 Task: Create a due date automation trigger when advanced on, on the monday after a card is due add content with a name not starting with resume at 11:00 AM.
Action: Mouse moved to (1327, 109)
Screenshot: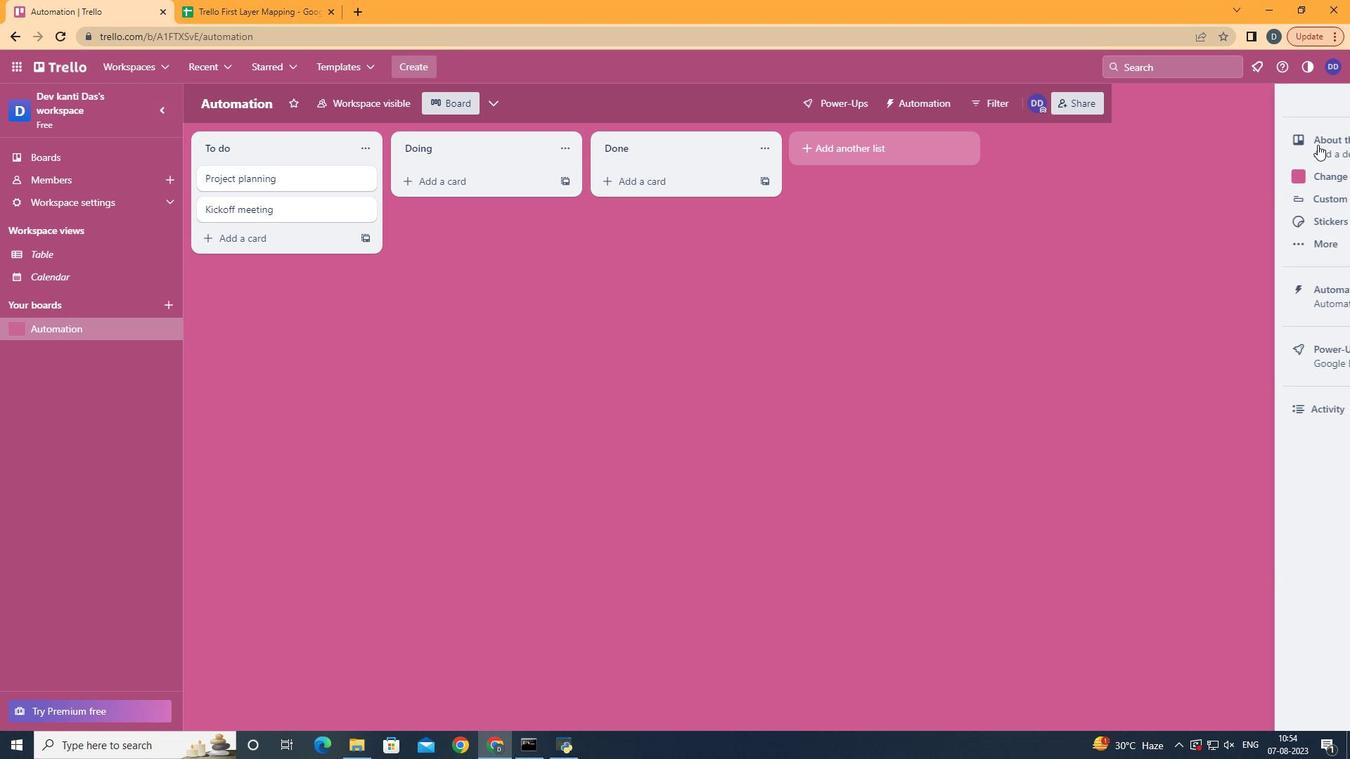
Action: Mouse pressed left at (1327, 109)
Screenshot: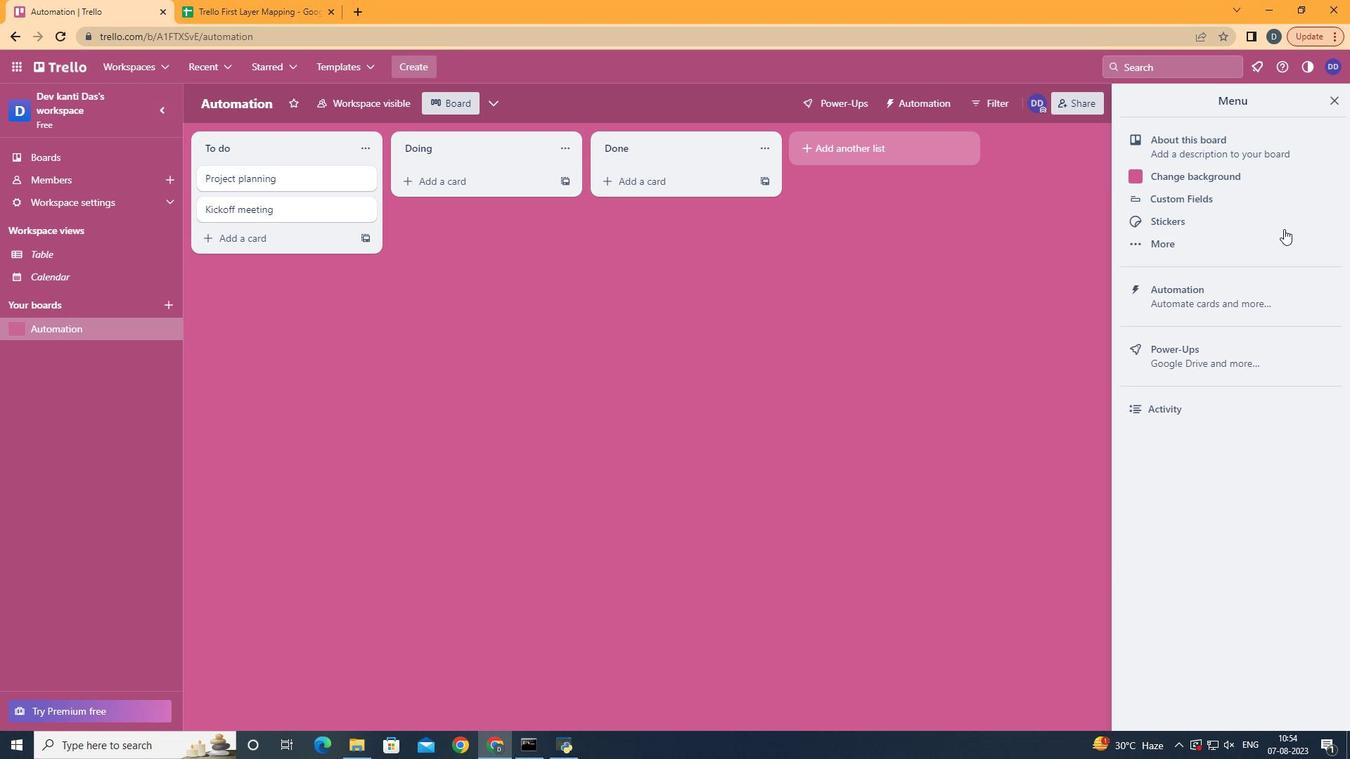 
Action: Mouse moved to (1240, 294)
Screenshot: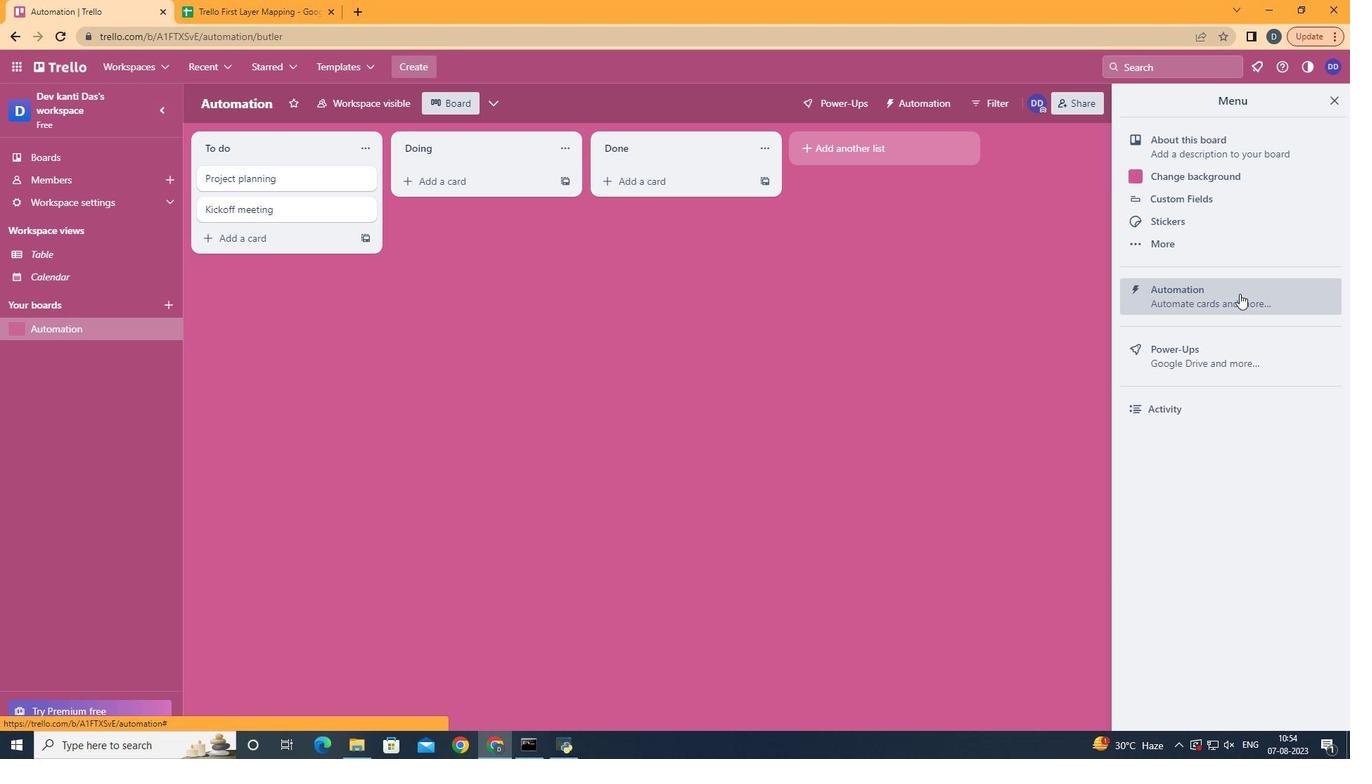 
Action: Mouse pressed left at (1240, 294)
Screenshot: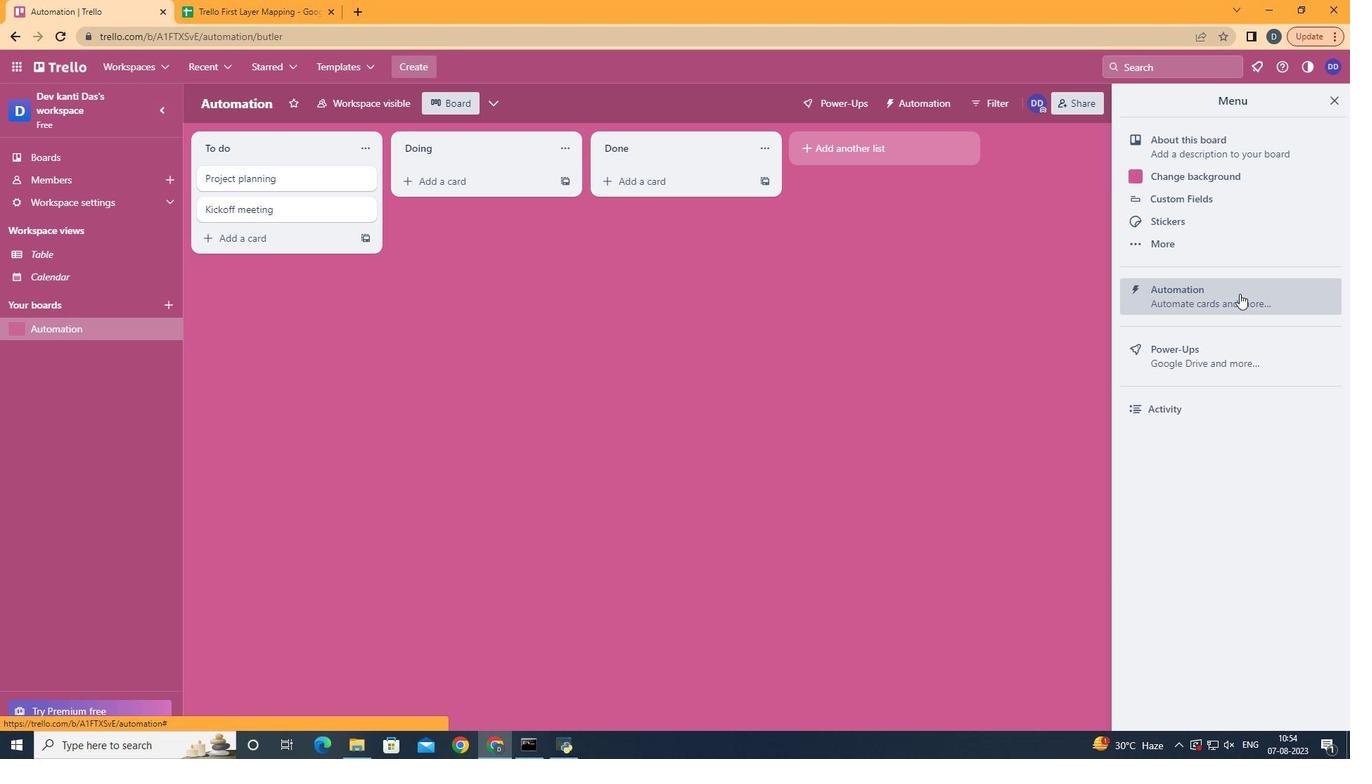 
Action: Mouse moved to (281, 278)
Screenshot: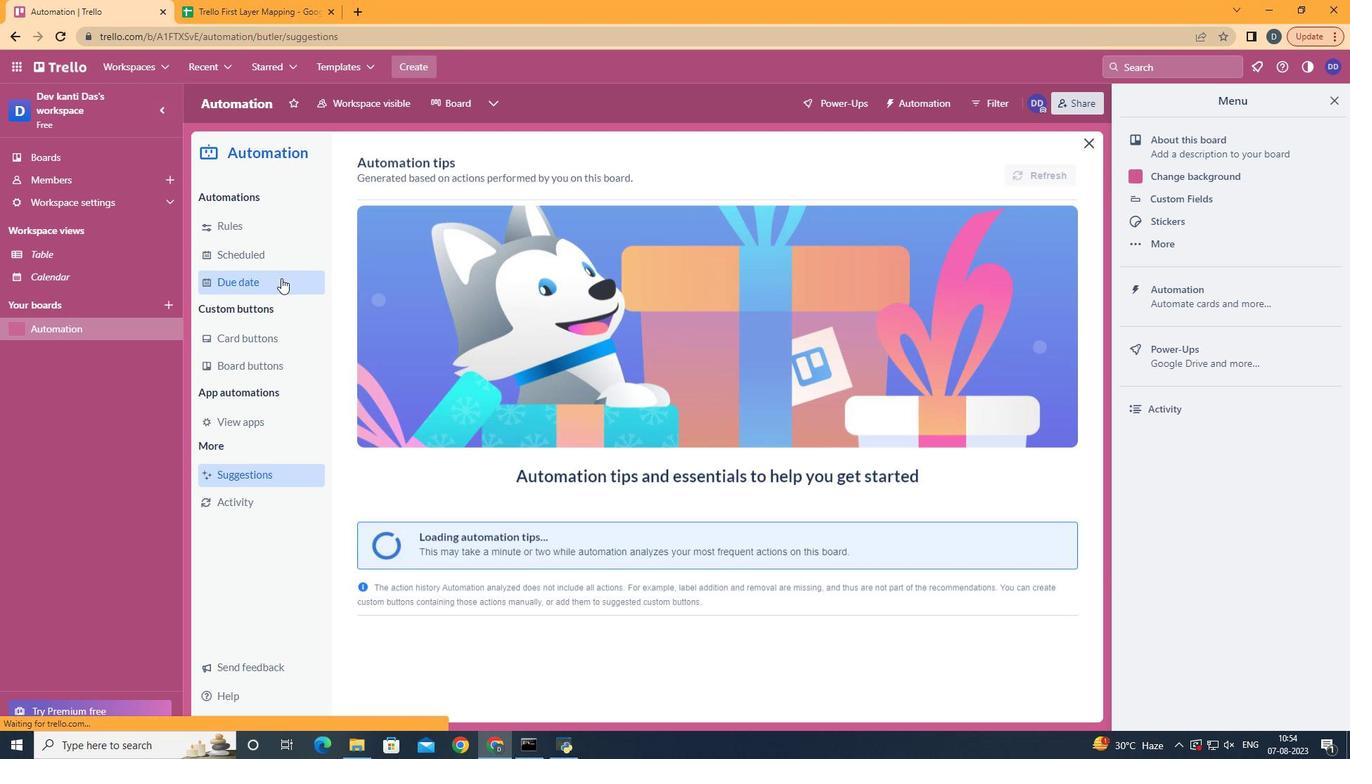 
Action: Mouse pressed left at (281, 278)
Screenshot: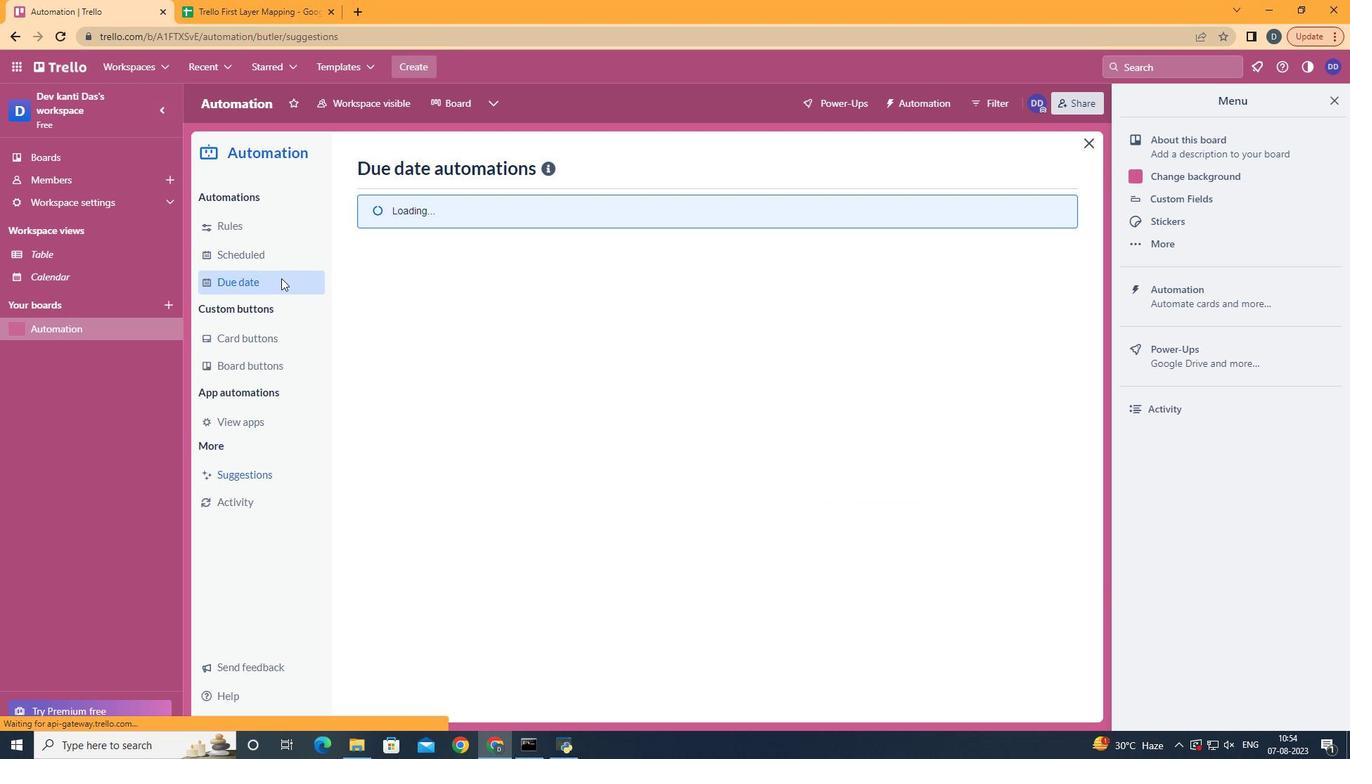 
Action: Mouse moved to (987, 164)
Screenshot: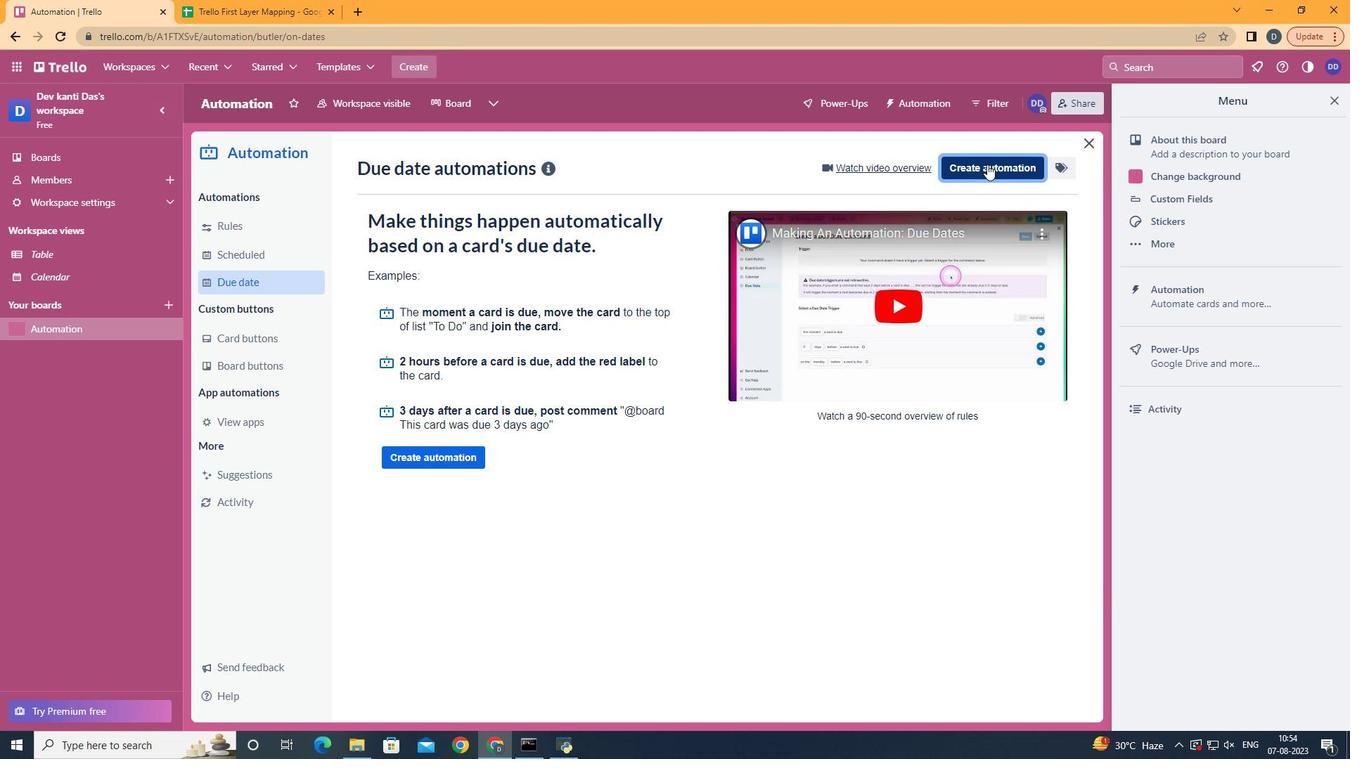 
Action: Mouse pressed left at (987, 164)
Screenshot: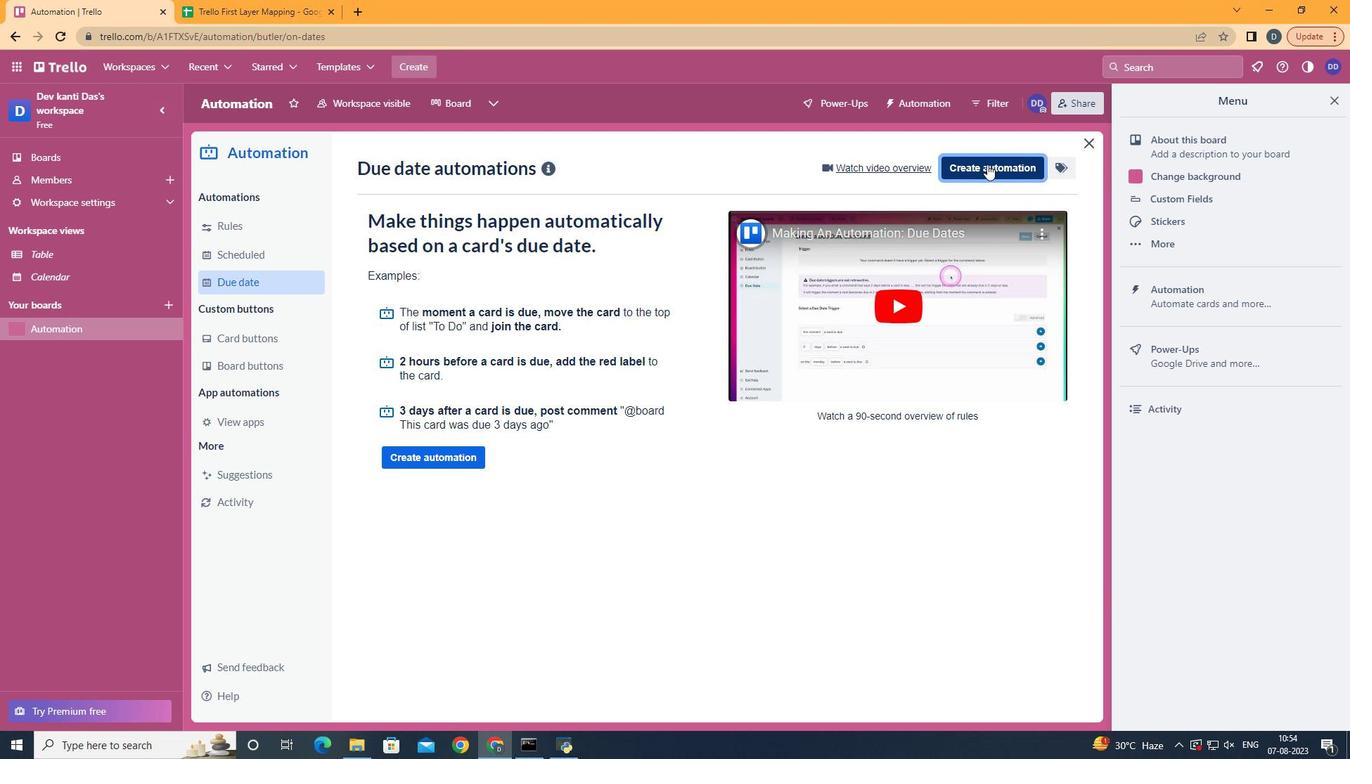 
Action: Mouse moved to (639, 306)
Screenshot: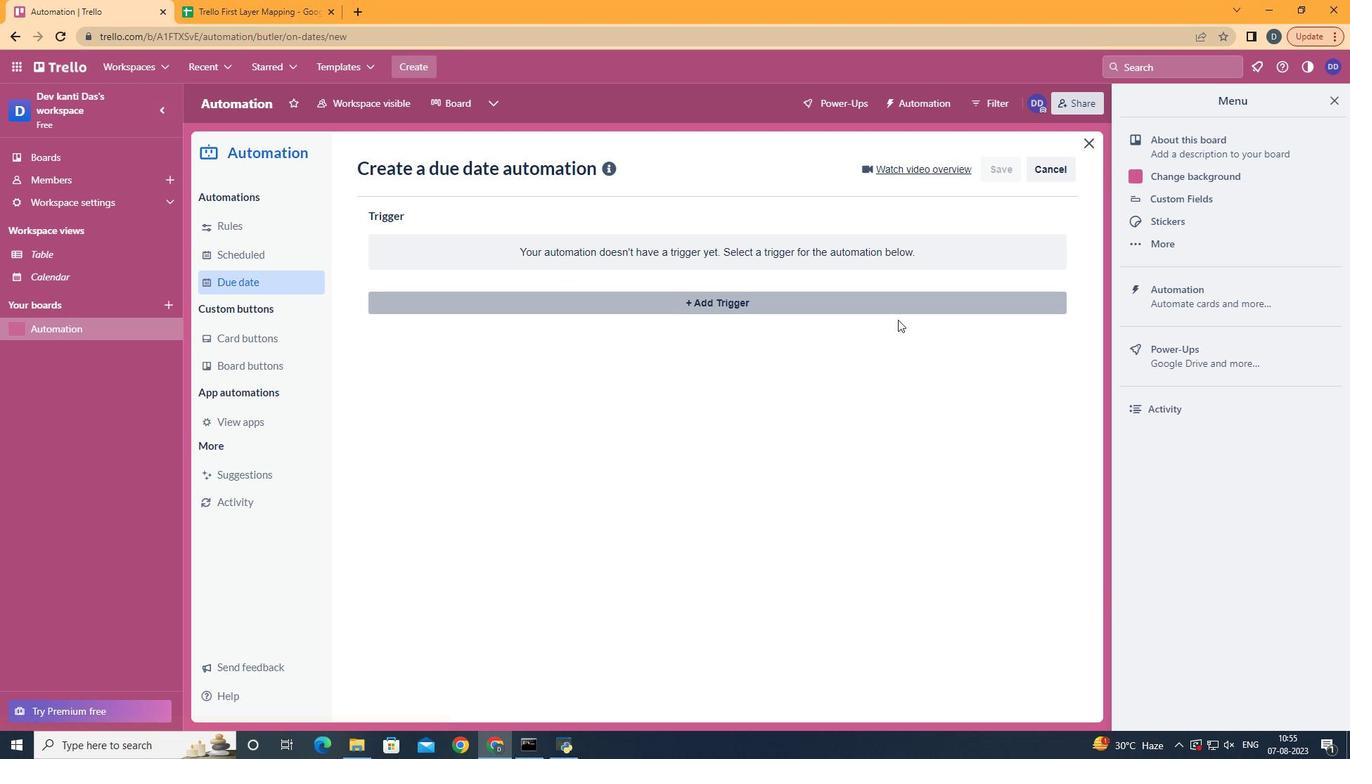 
Action: Mouse pressed left at (639, 306)
Screenshot: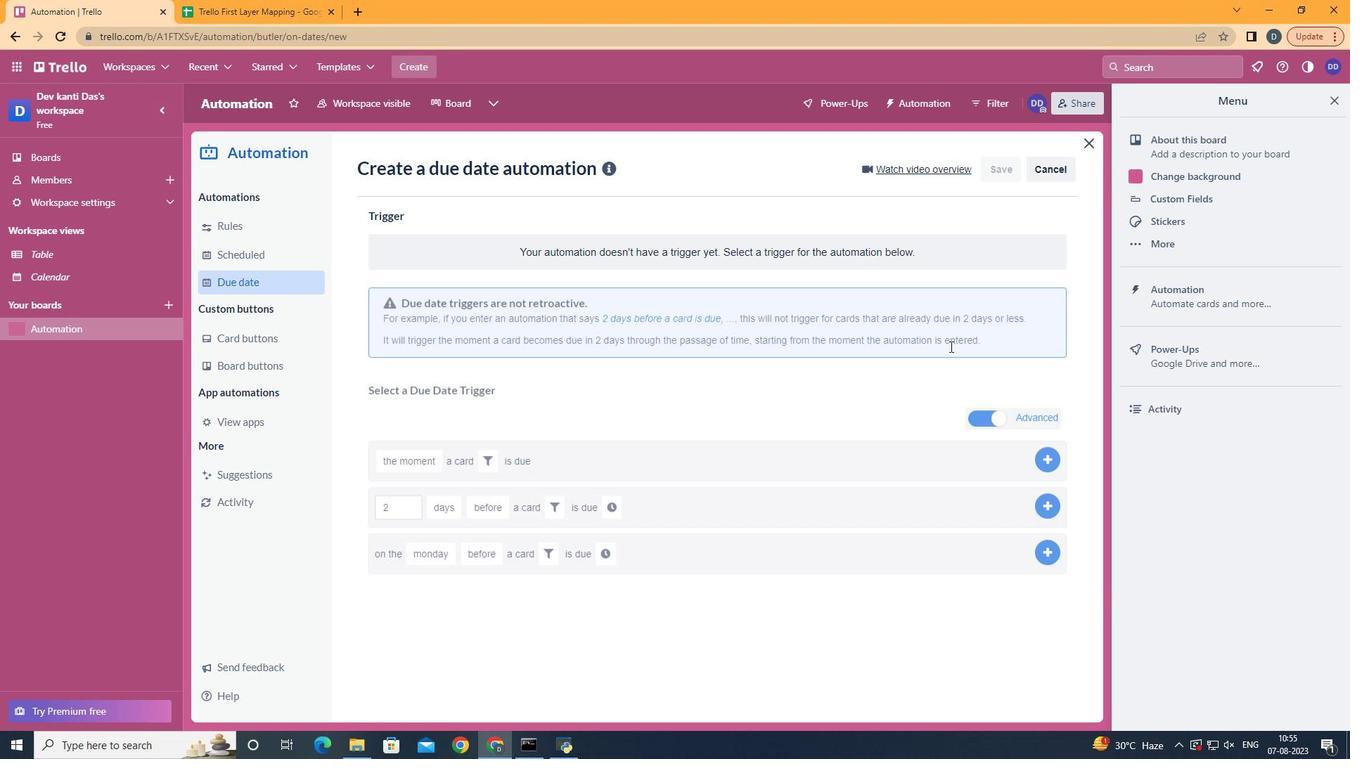 
Action: Mouse moved to (454, 367)
Screenshot: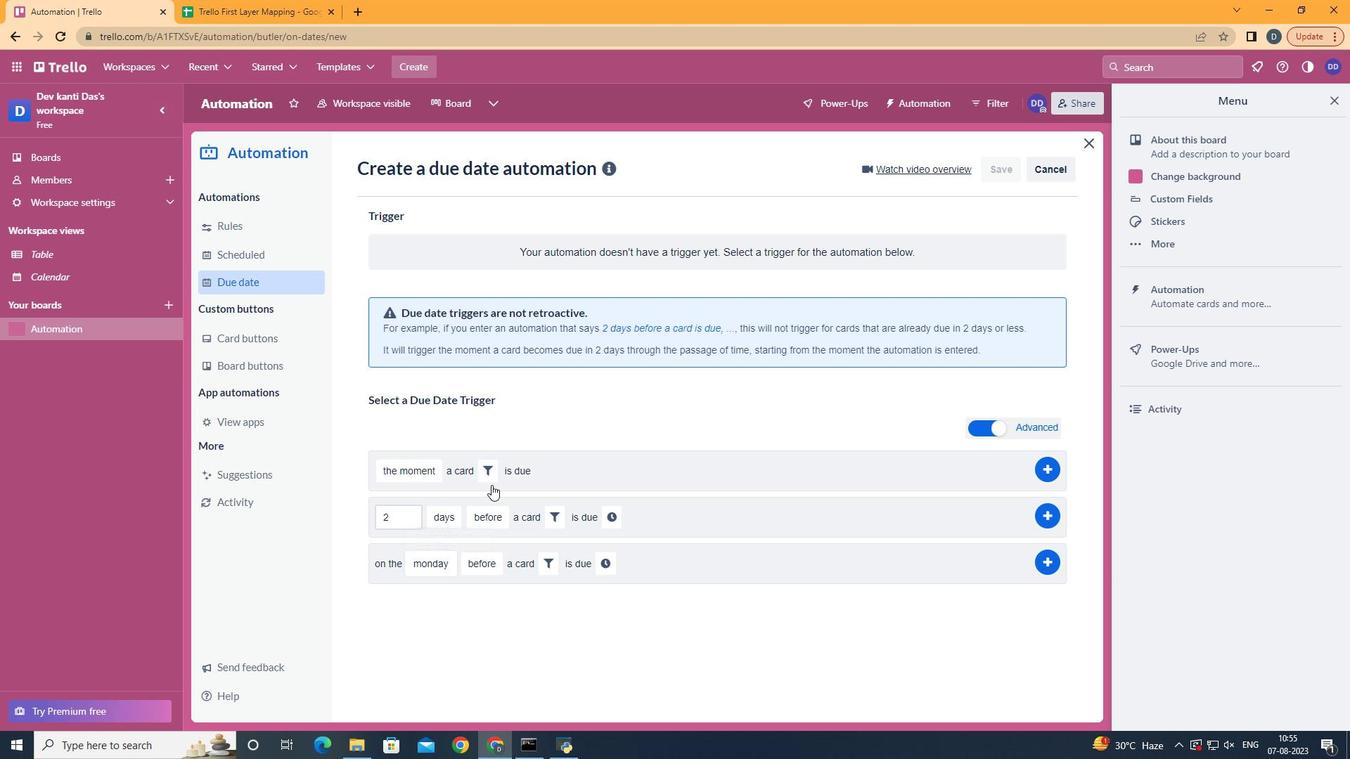 
Action: Mouse pressed left at (454, 367)
Screenshot: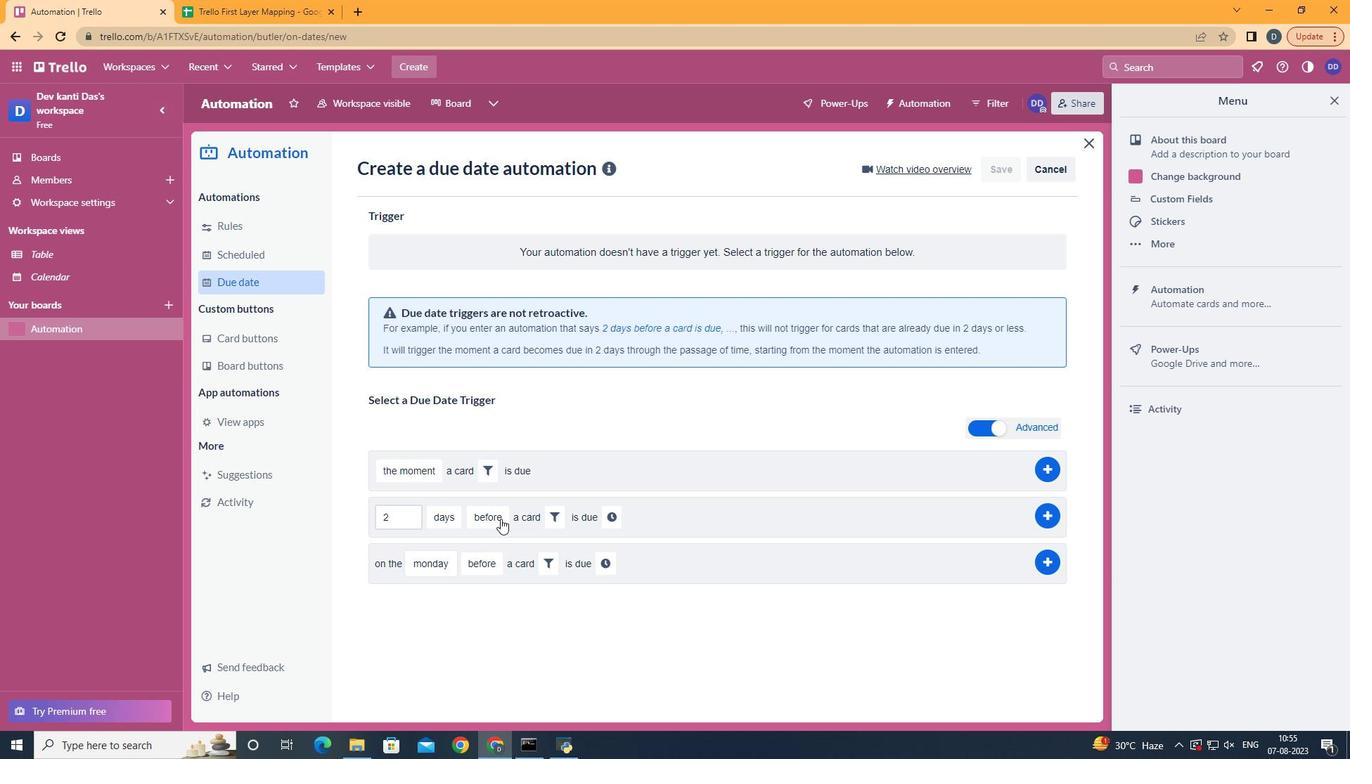 
Action: Mouse moved to (503, 612)
Screenshot: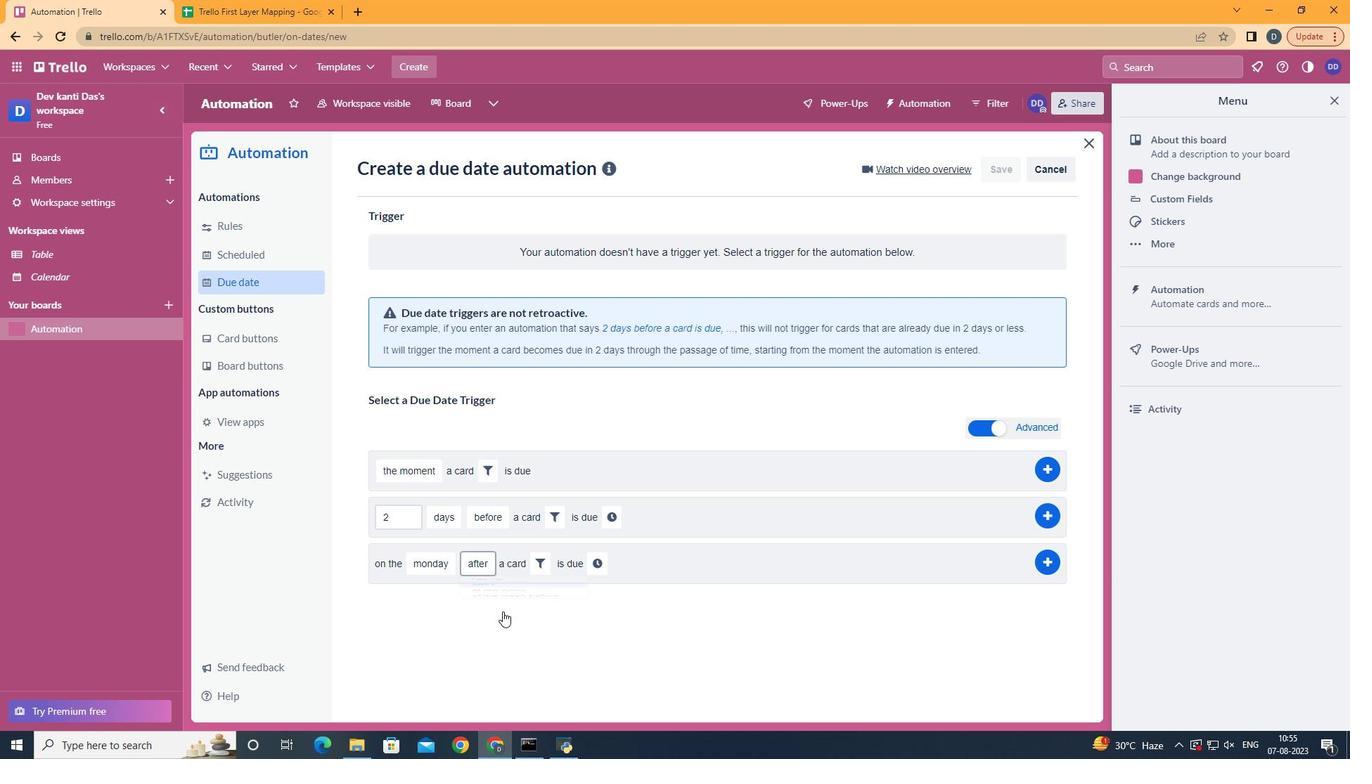 
Action: Mouse pressed left at (503, 612)
Screenshot: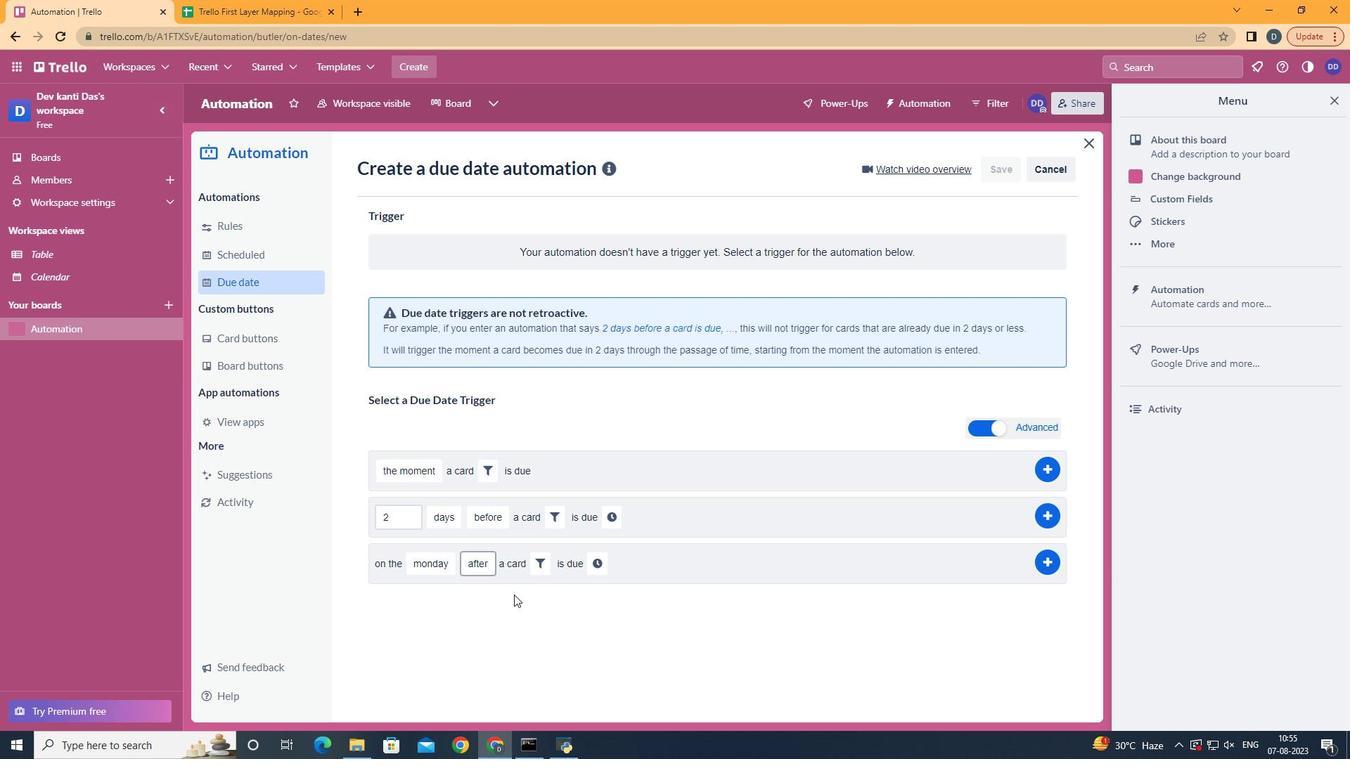 
Action: Mouse moved to (548, 564)
Screenshot: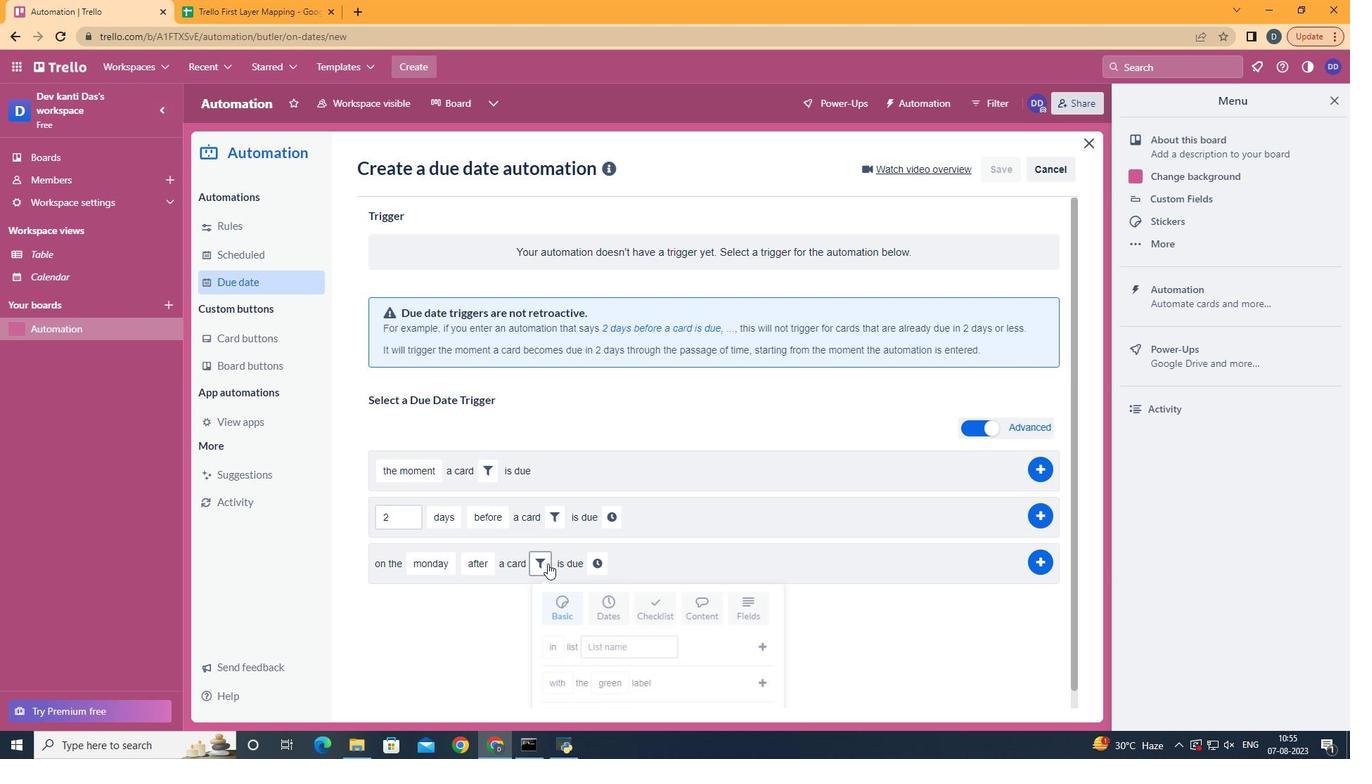 
Action: Mouse pressed left at (548, 564)
Screenshot: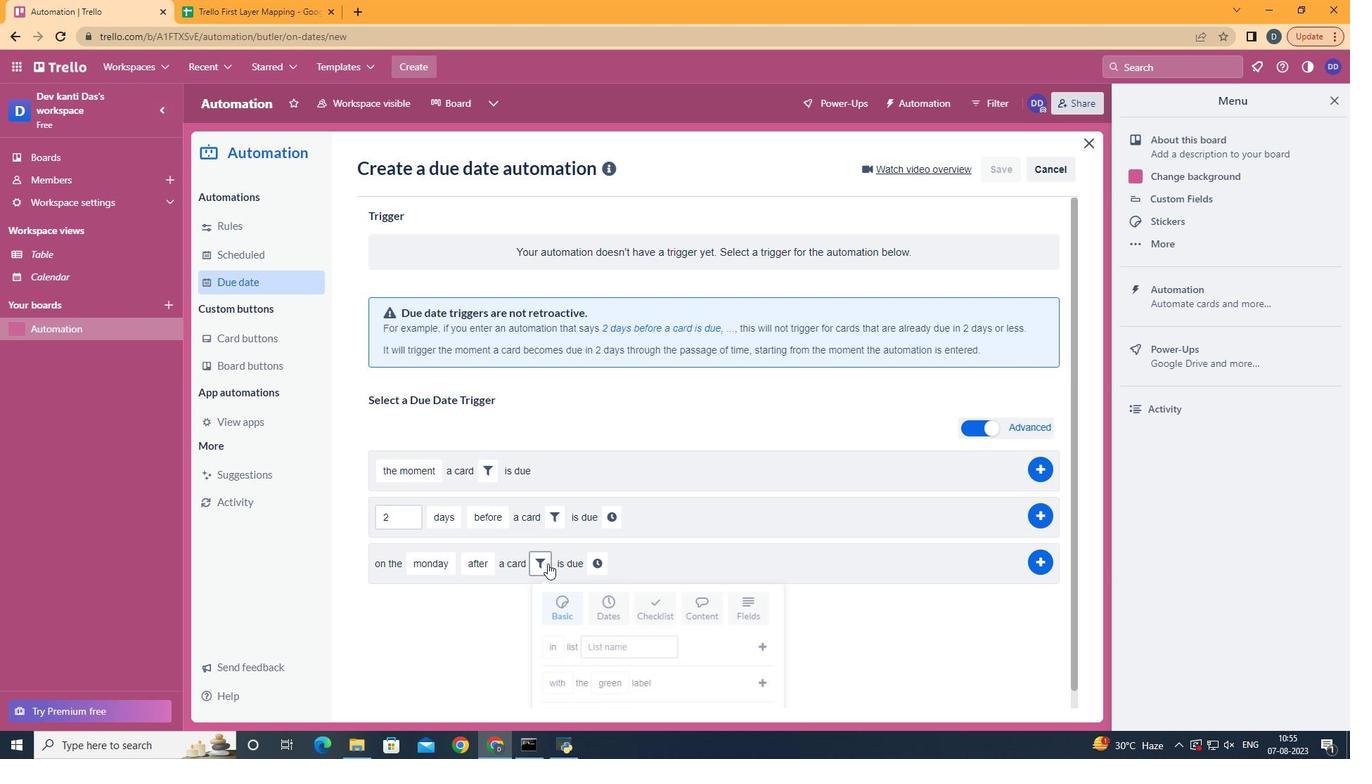 
Action: Mouse moved to (714, 609)
Screenshot: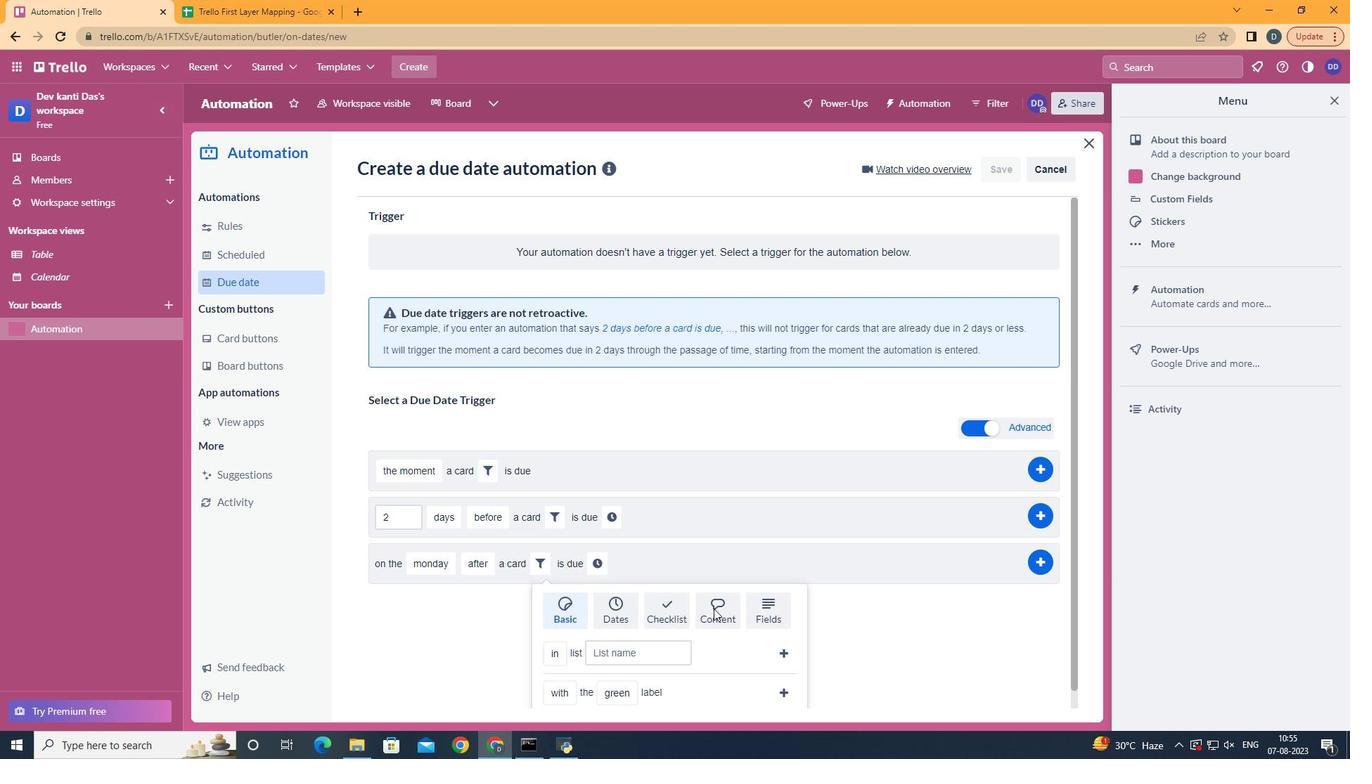 
Action: Mouse pressed left at (714, 609)
Screenshot: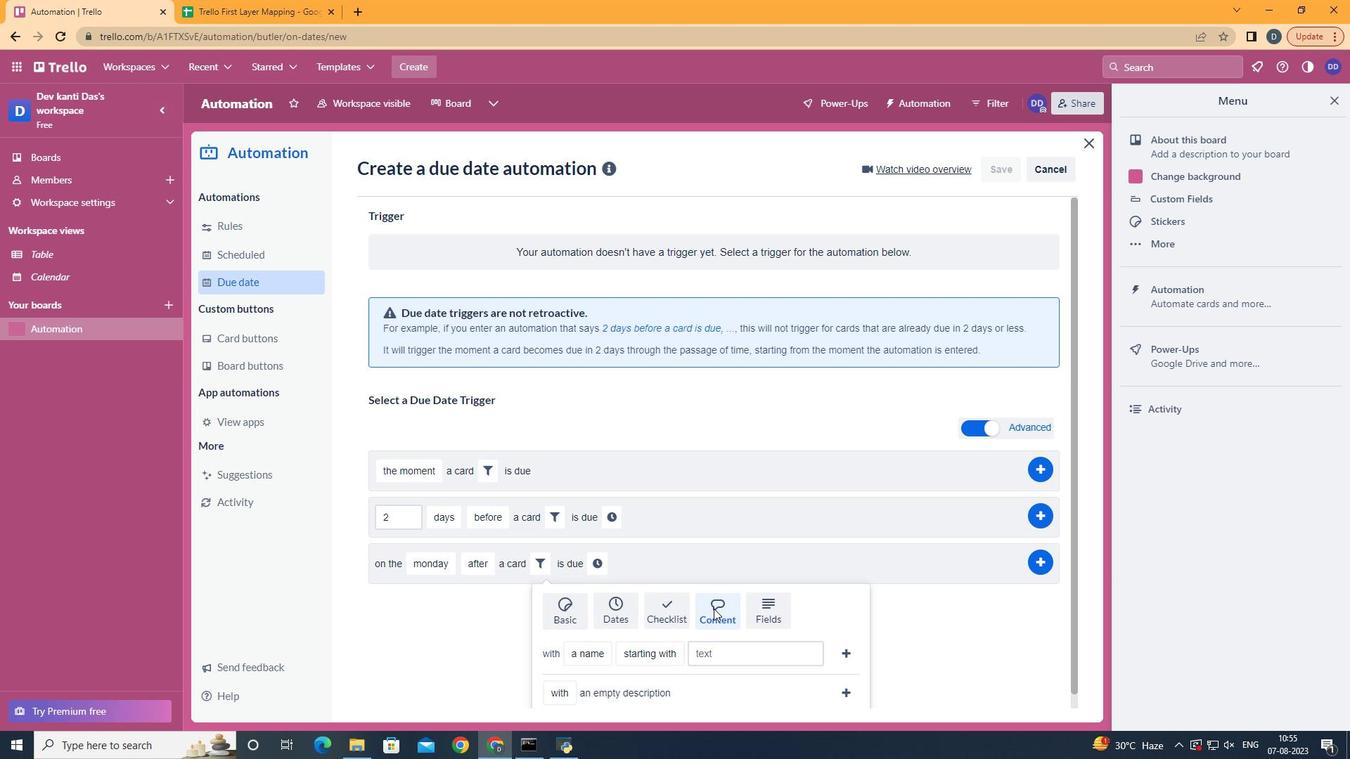 
Action: Mouse moved to (618, 573)
Screenshot: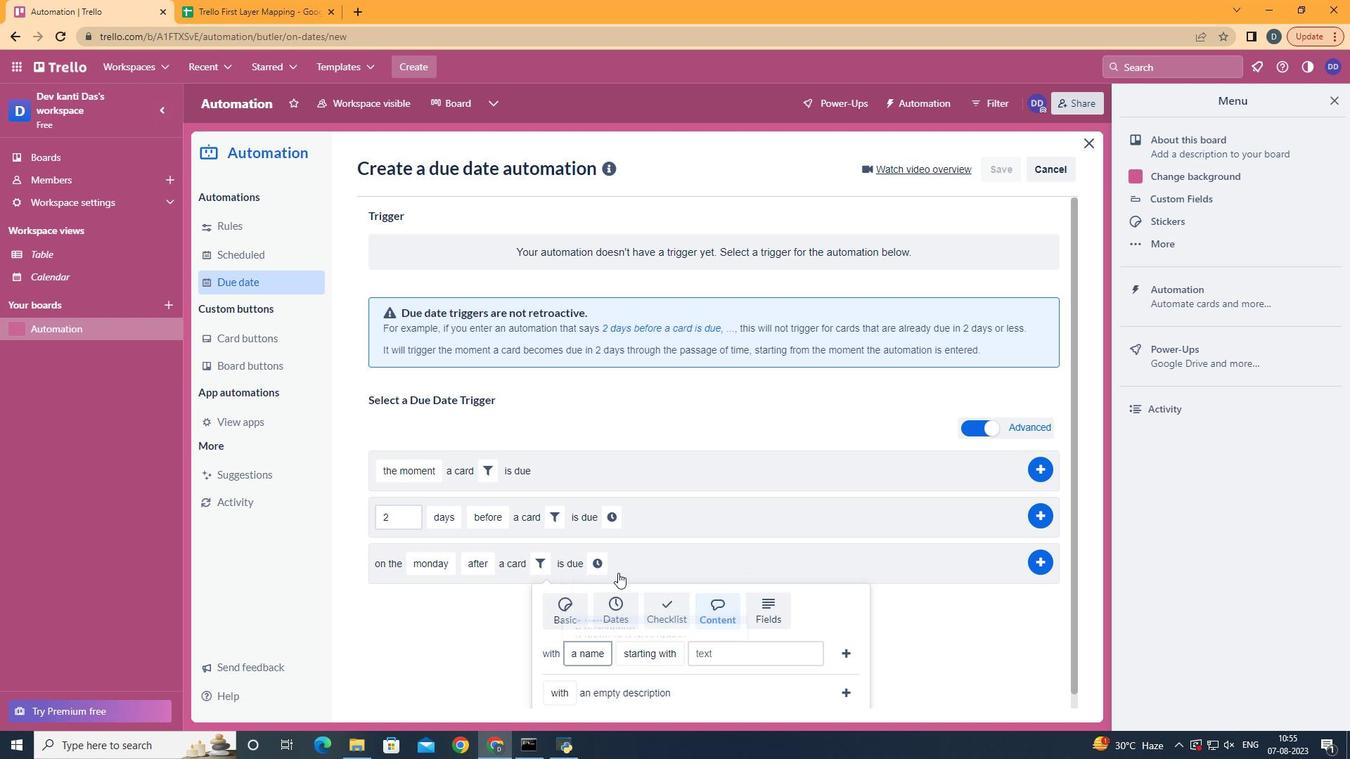
Action: Mouse pressed left at (618, 573)
Screenshot: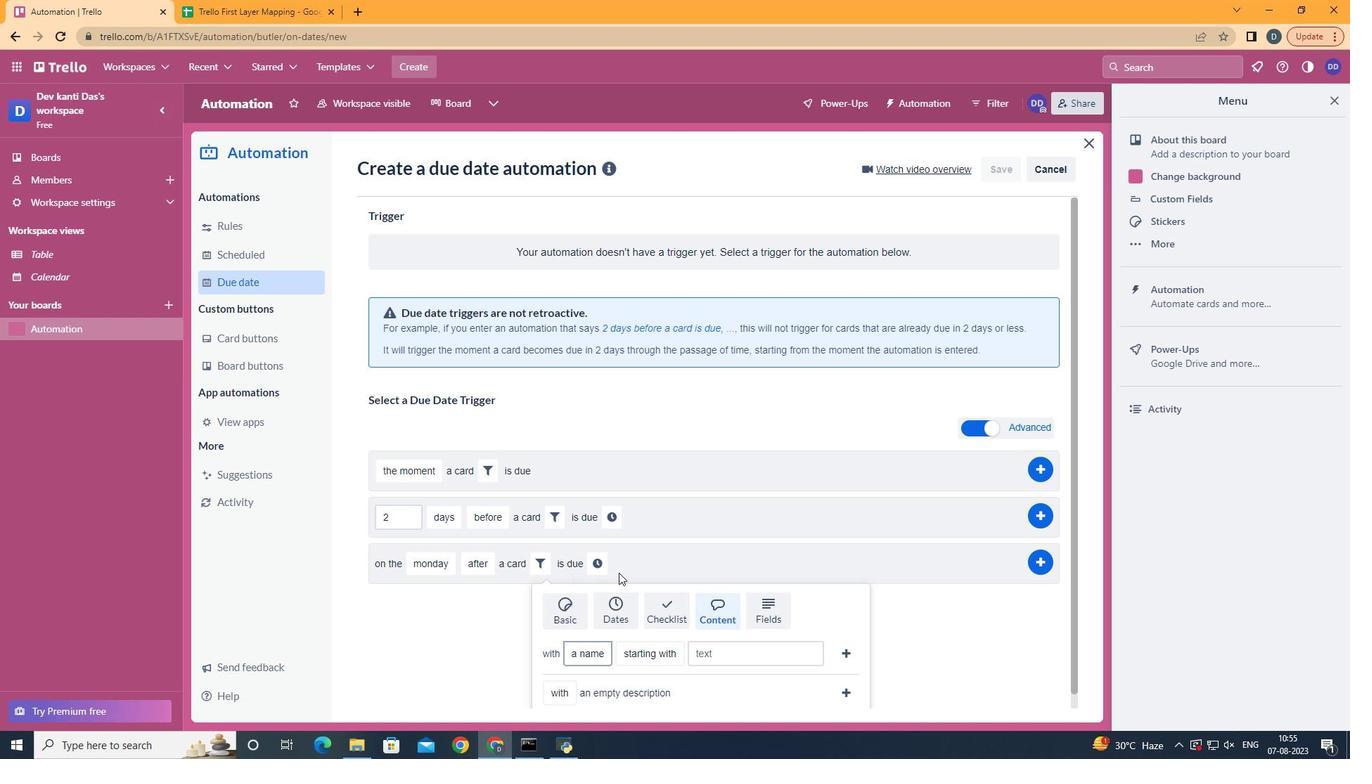 
Action: Mouse moved to (673, 574)
Screenshot: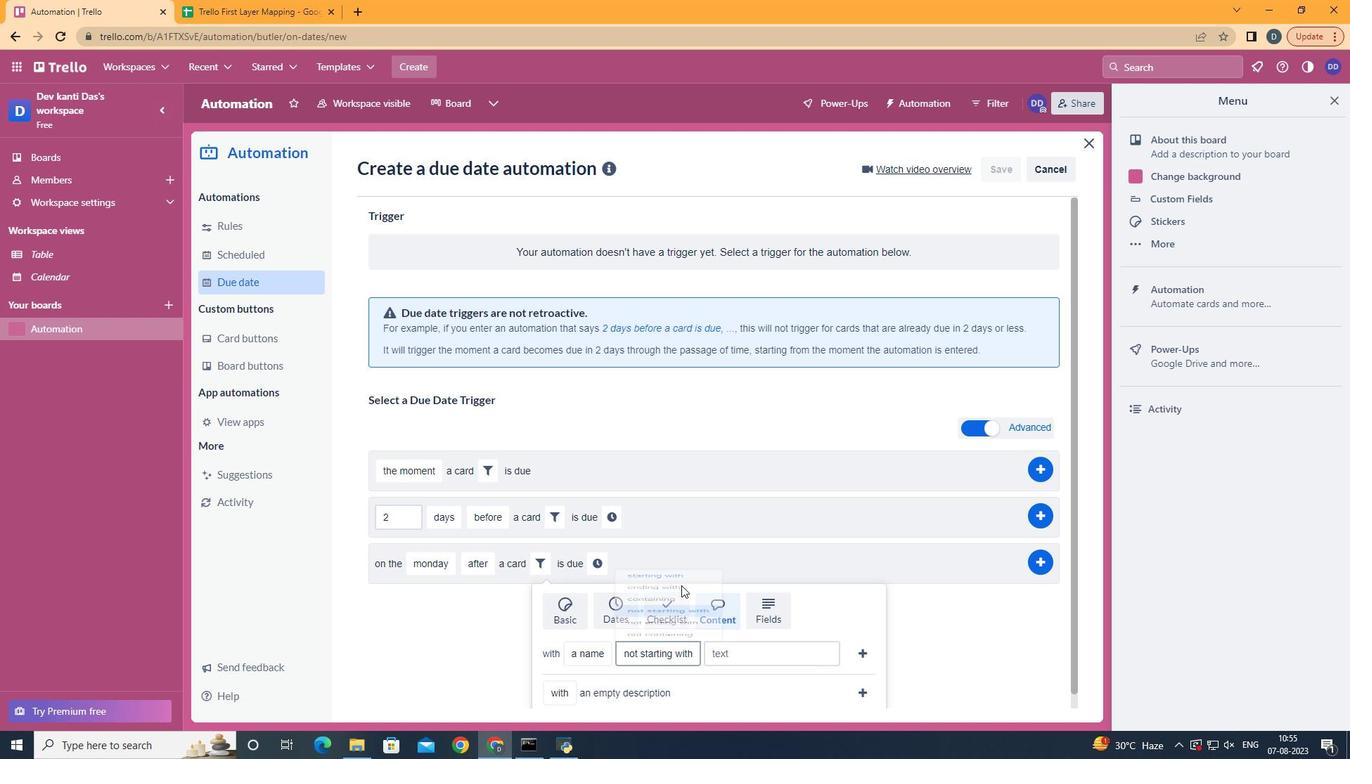 
Action: Mouse pressed left at (673, 574)
Screenshot: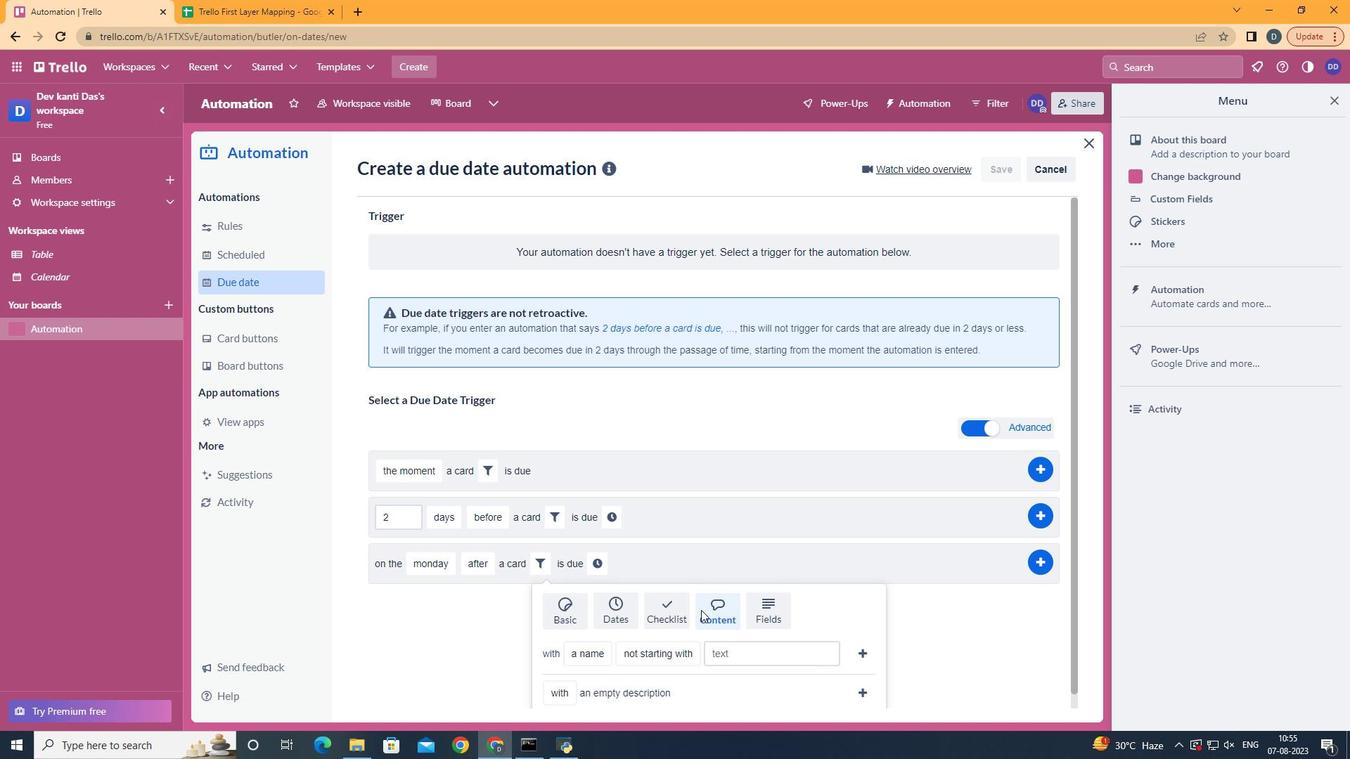 
Action: Mouse moved to (744, 652)
Screenshot: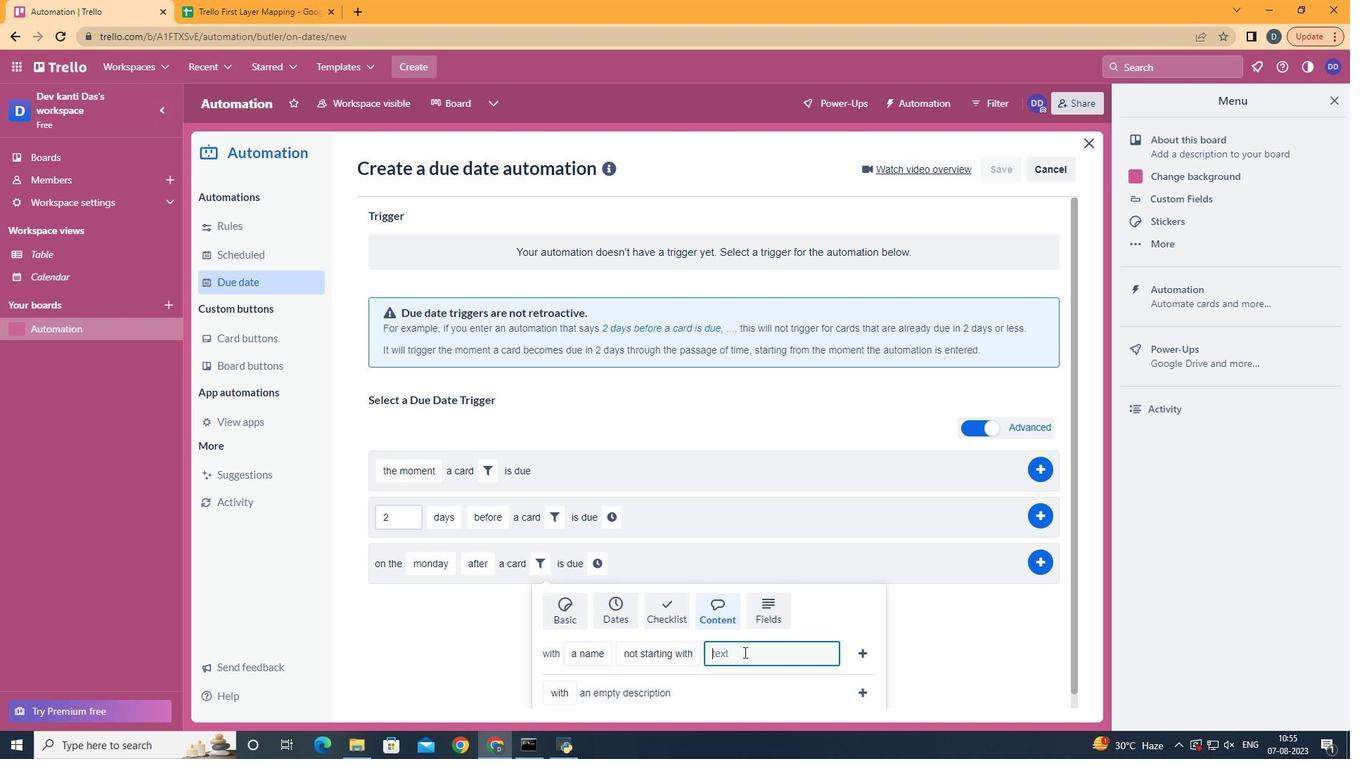 
Action: Mouse pressed left at (744, 652)
Screenshot: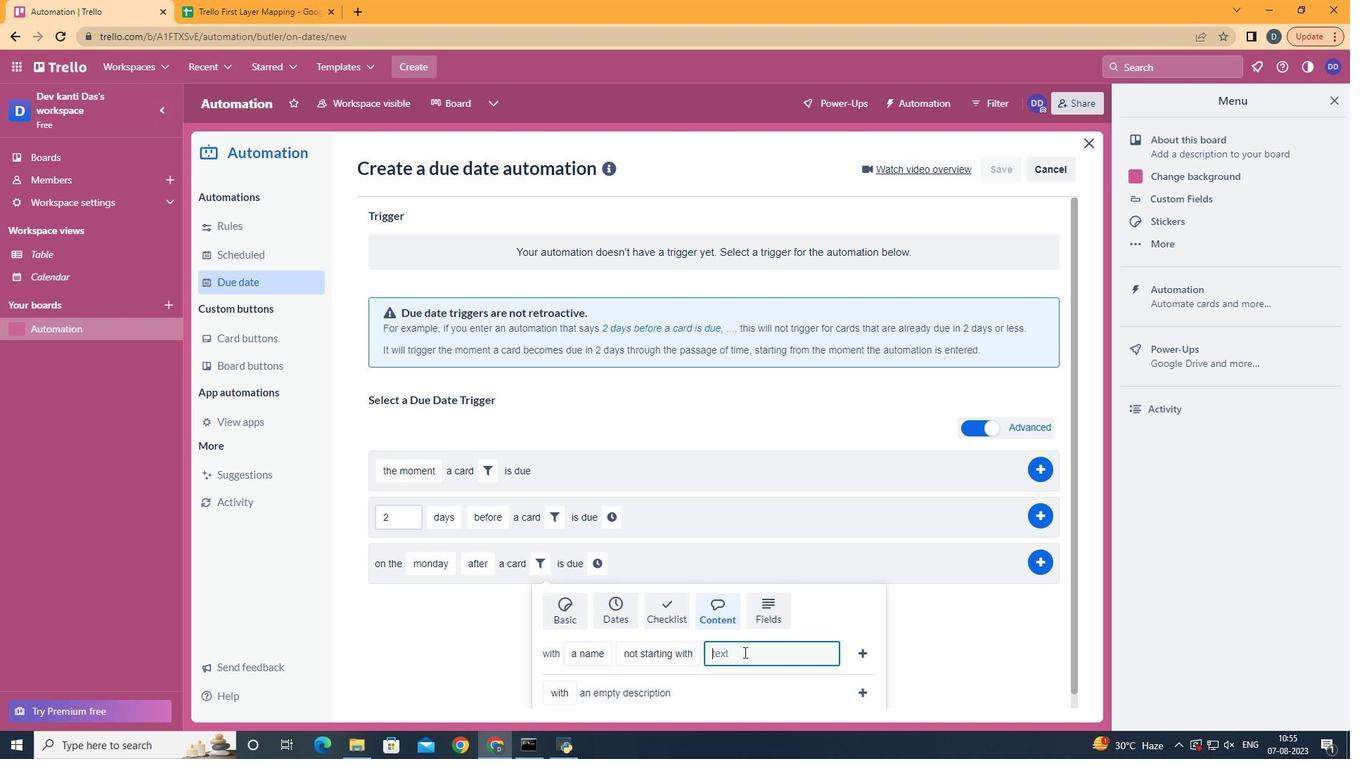 
Action: Key pressed resume
Screenshot: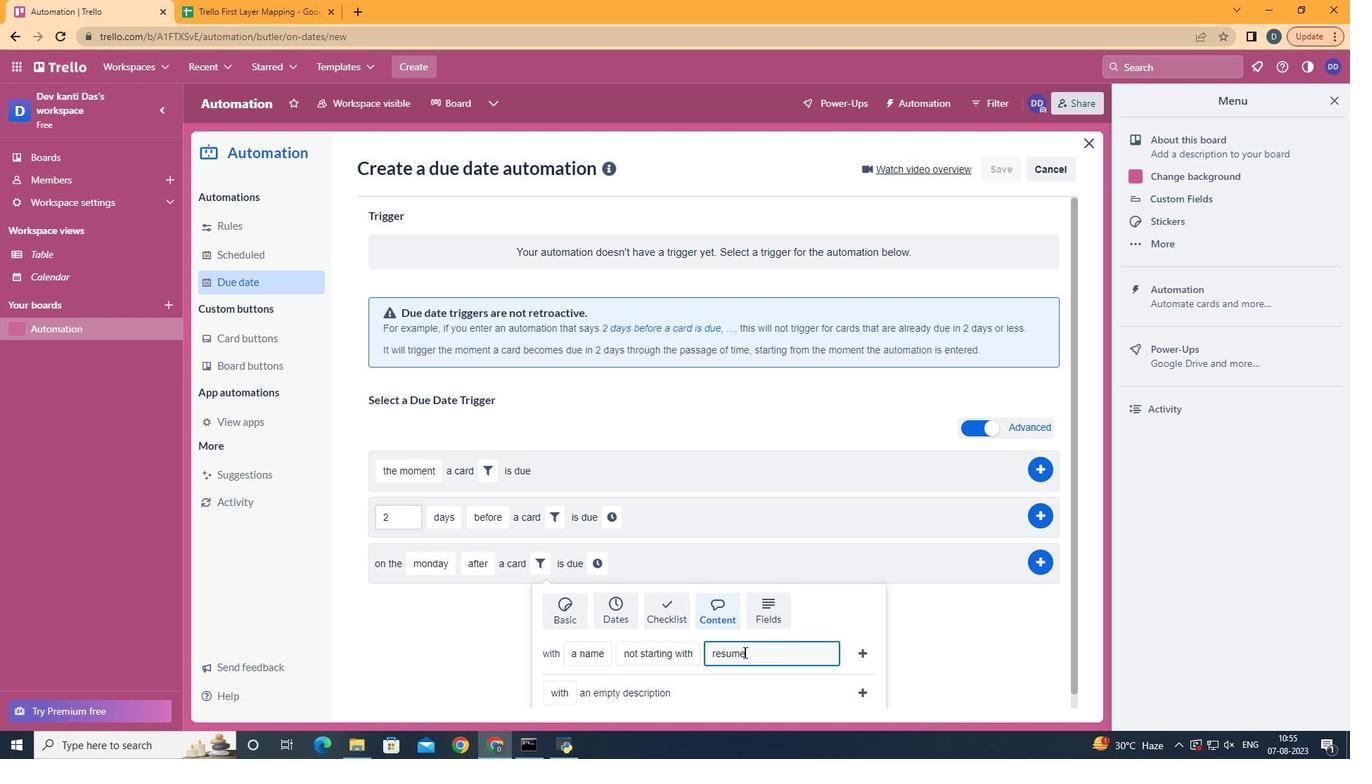 
Action: Mouse moved to (855, 655)
Screenshot: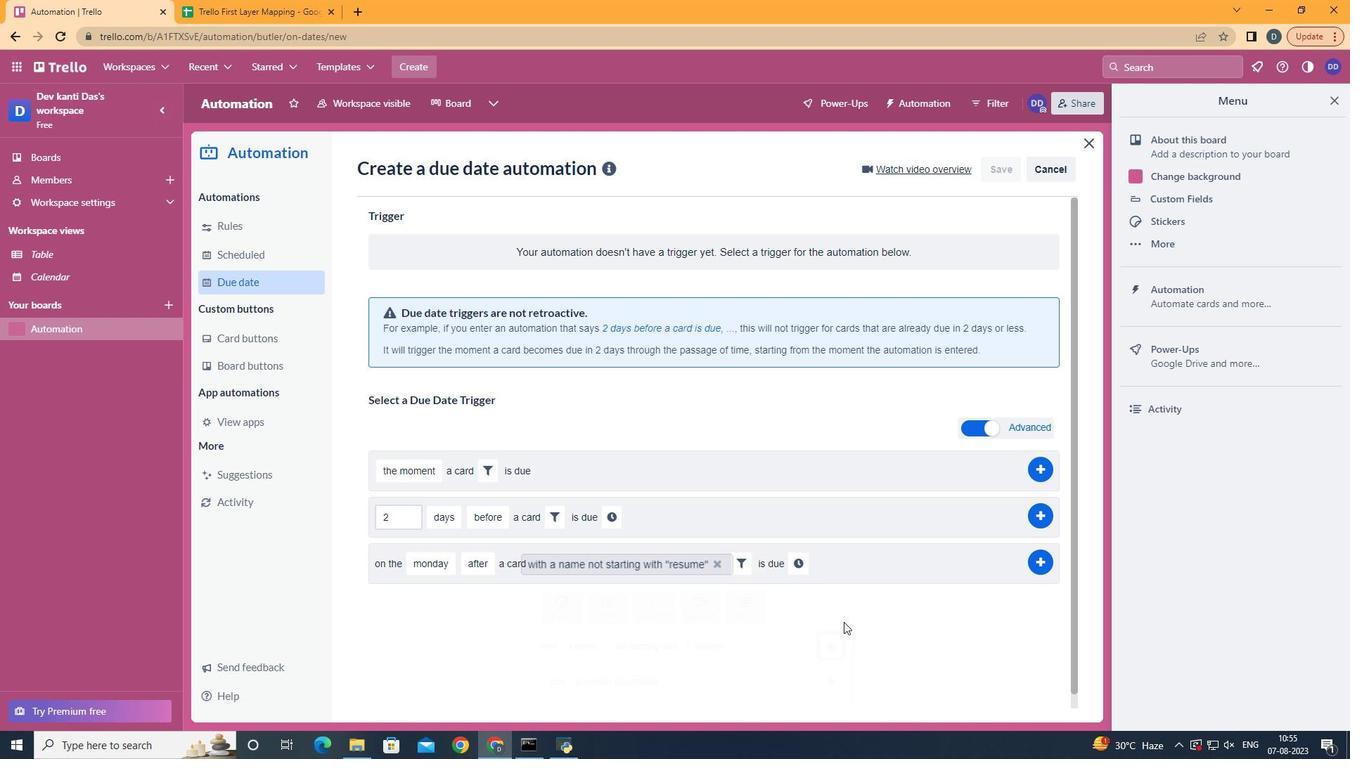 
Action: Mouse pressed left at (855, 655)
Screenshot: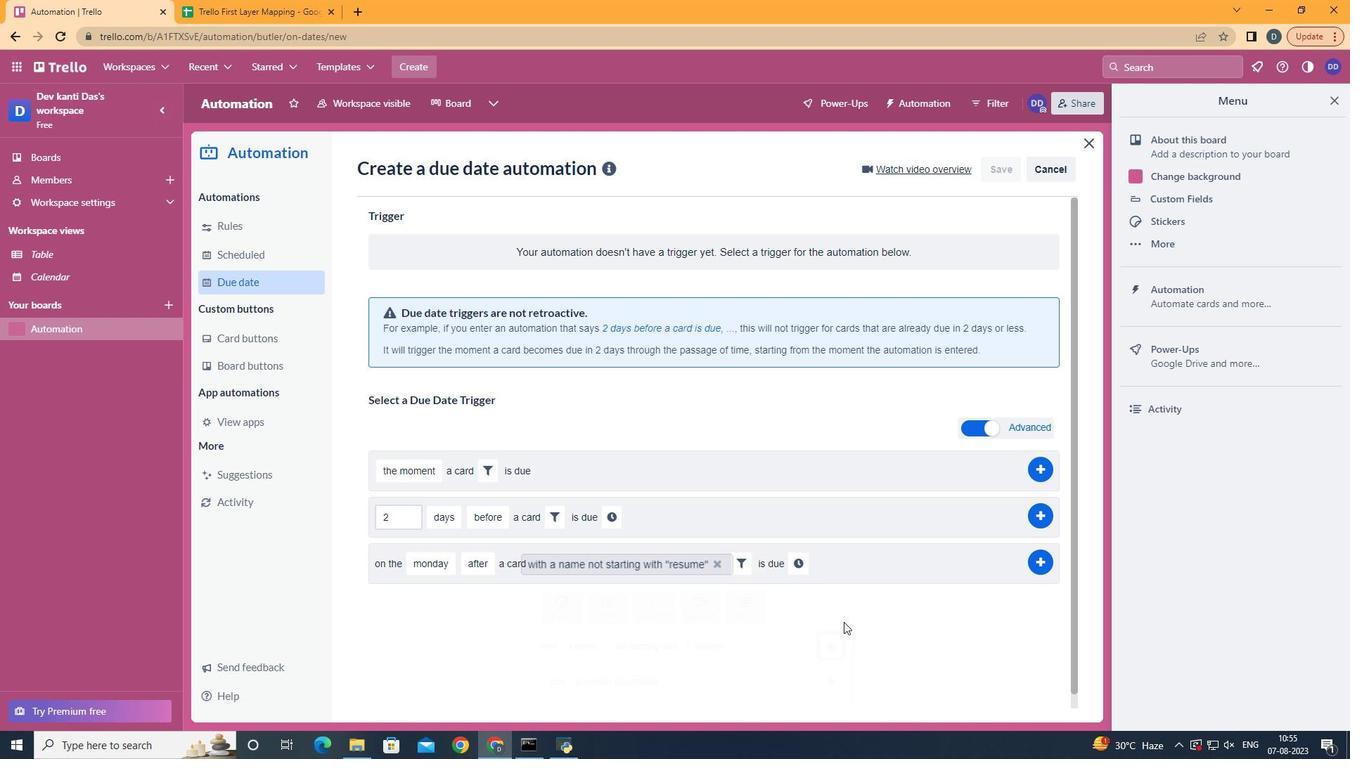 
Action: Mouse moved to (804, 566)
Screenshot: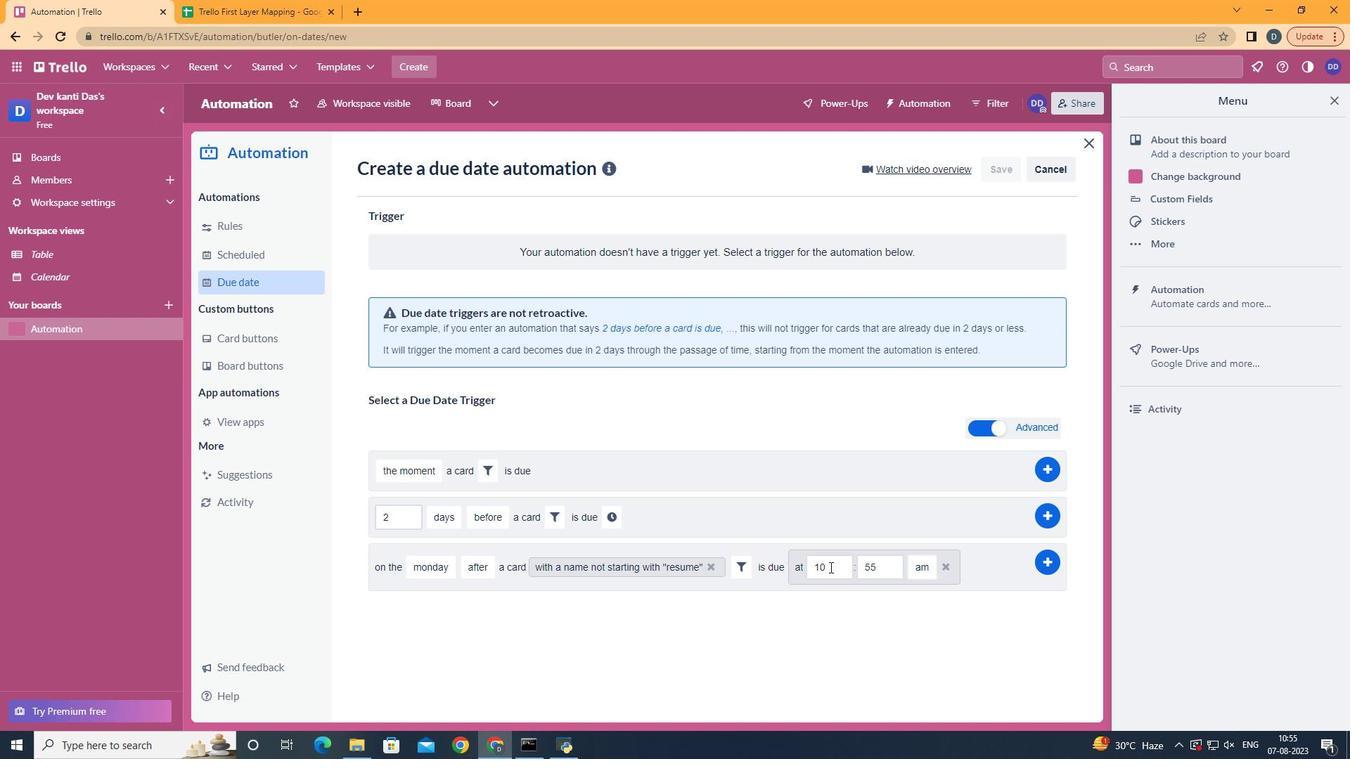 
Action: Mouse pressed left at (804, 566)
Screenshot: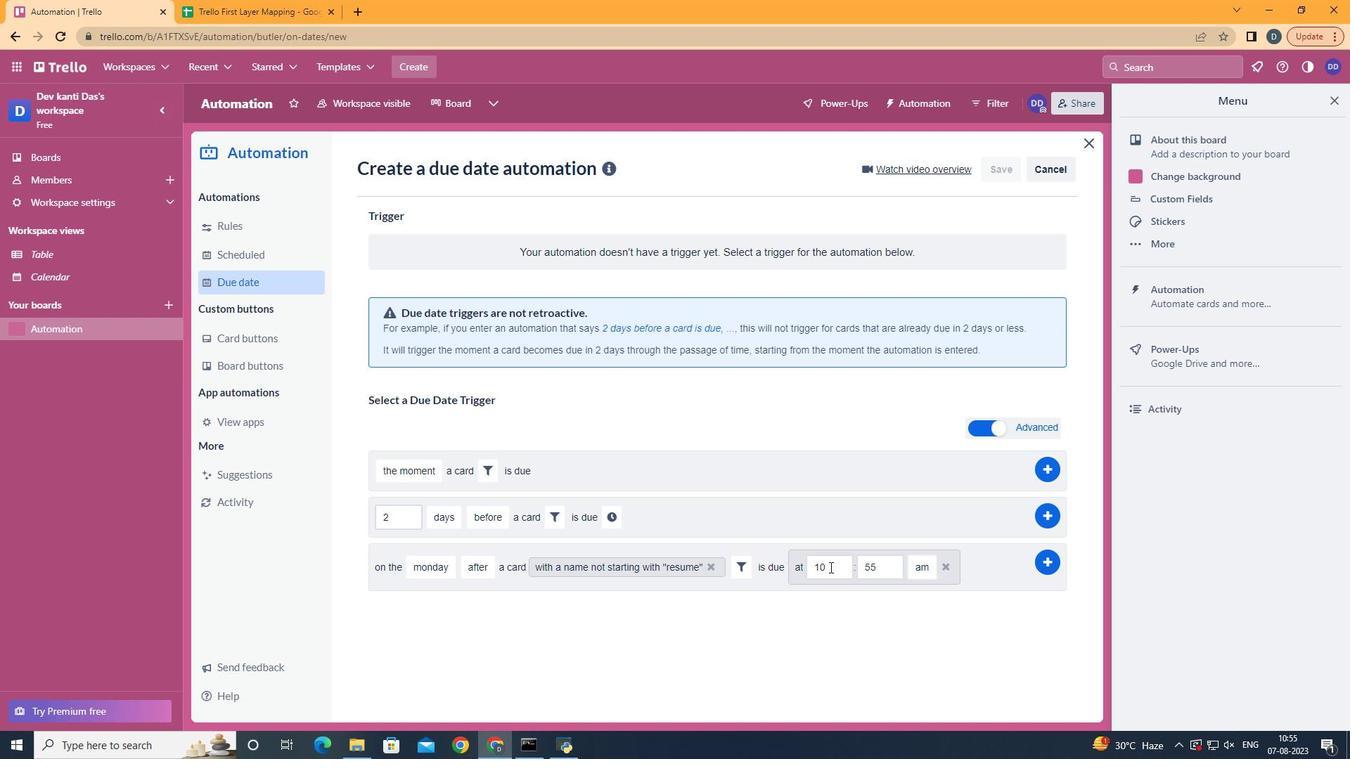 
Action: Mouse moved to (832, 569)
Screenshot: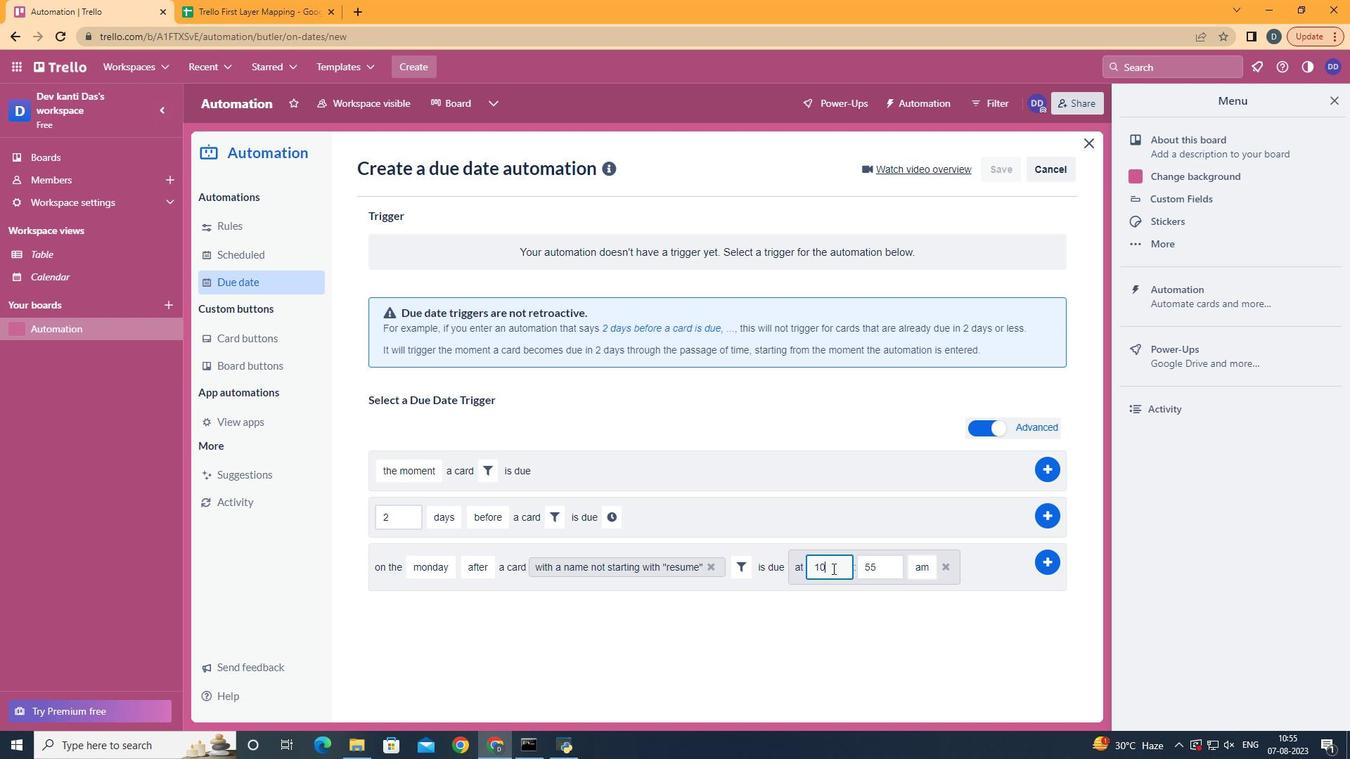 
Action: Mouse pressed left at (832, 569)
Screenshot: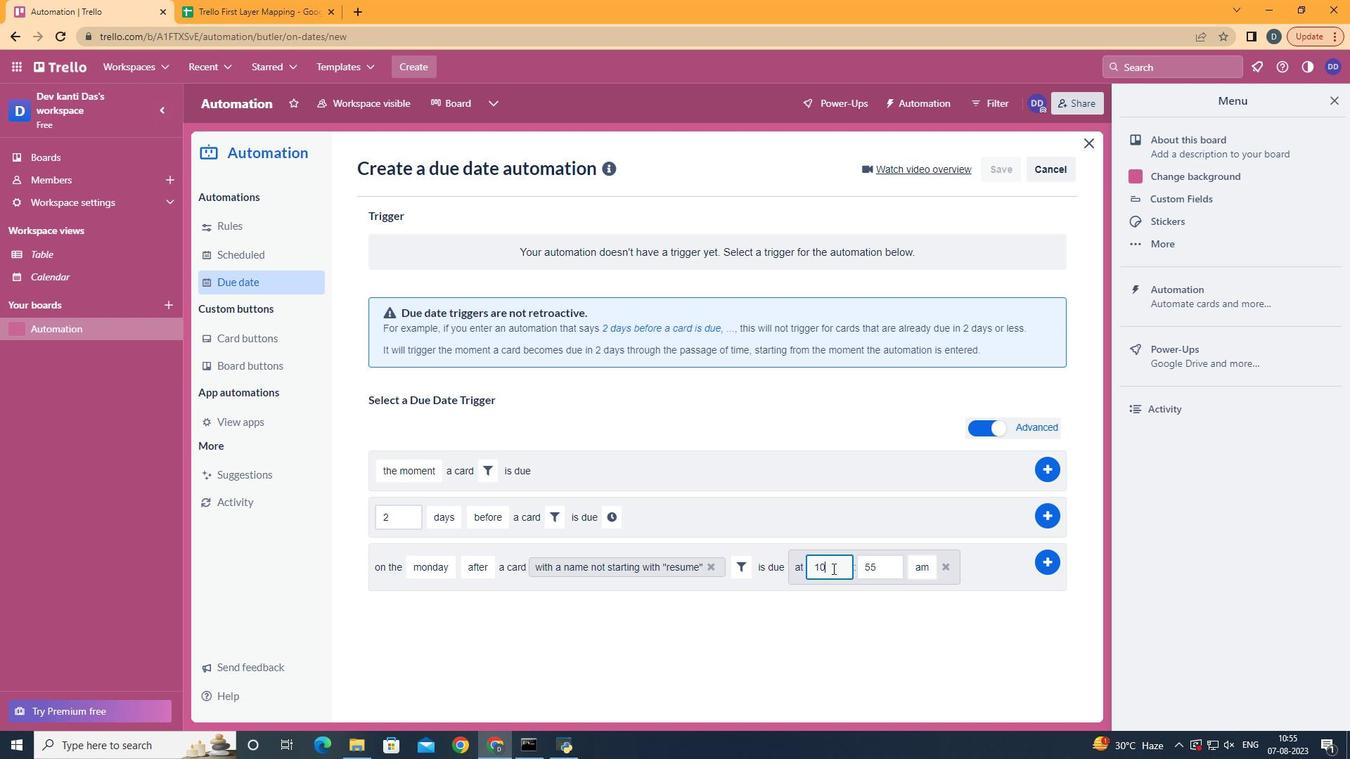 
Action: Key pressed <Key.backspace>1
Screenshot: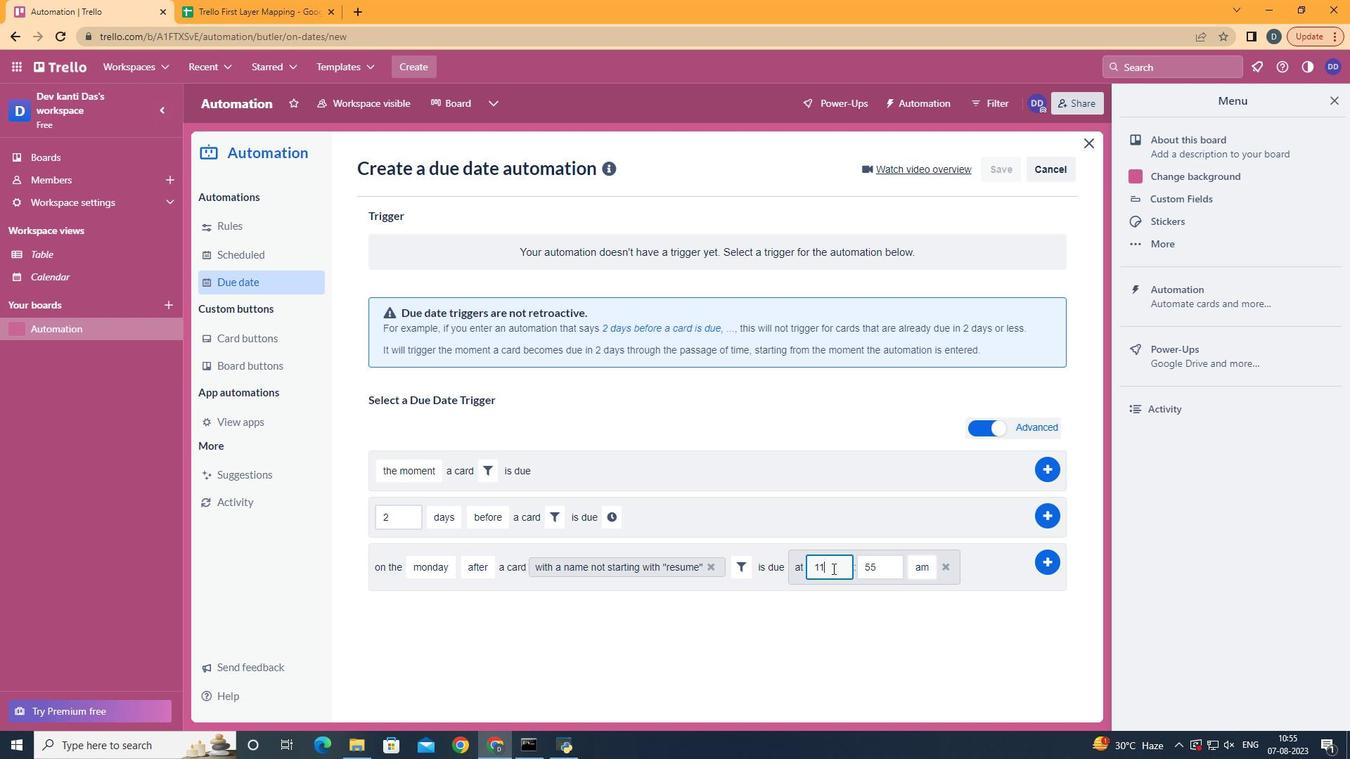 
Action: Mouse moved to (894, 573)
Screenshot: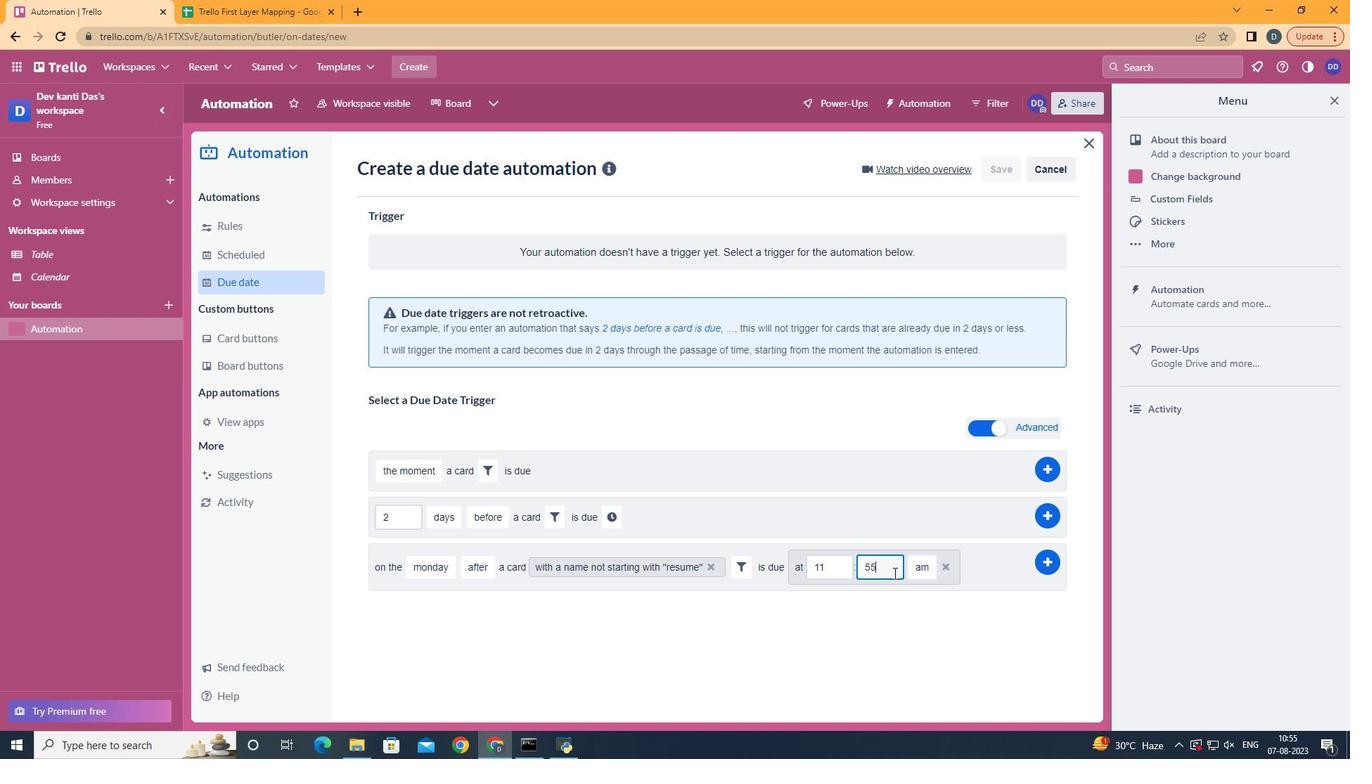 
Action: Mouse pressed left at (894, 573)
Screenshot: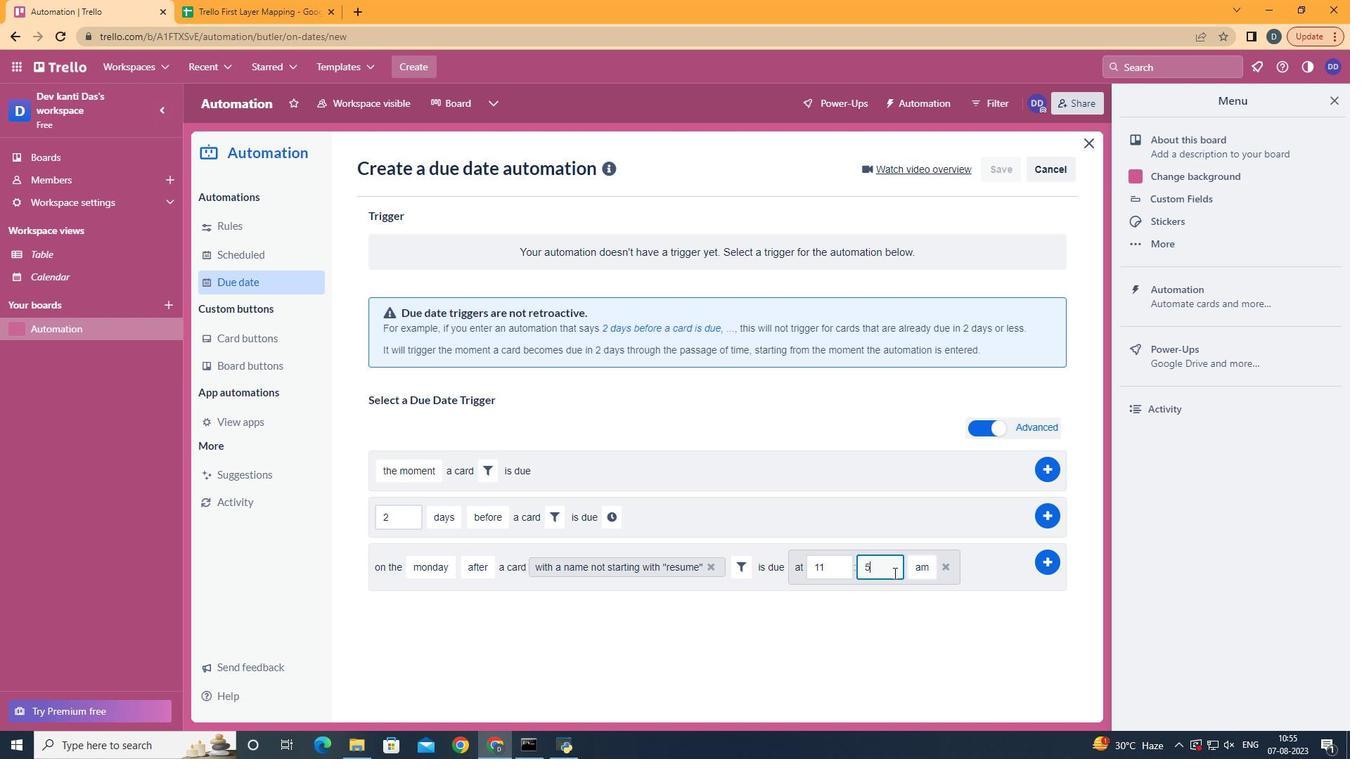 
Action: Key pressed <Key.backspace><Key.backspace>00
Screenshot: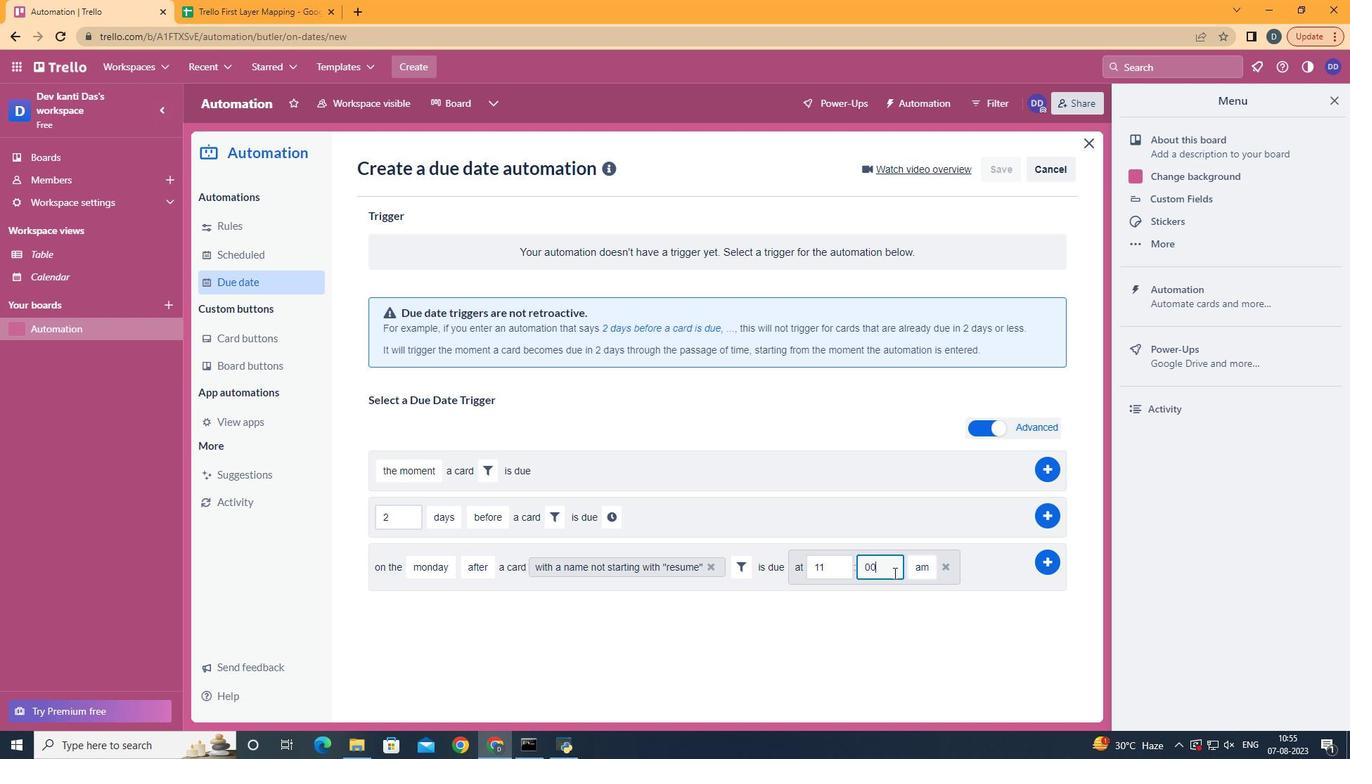 
Action: Mouse moved to (1051, 564)
Screenshot: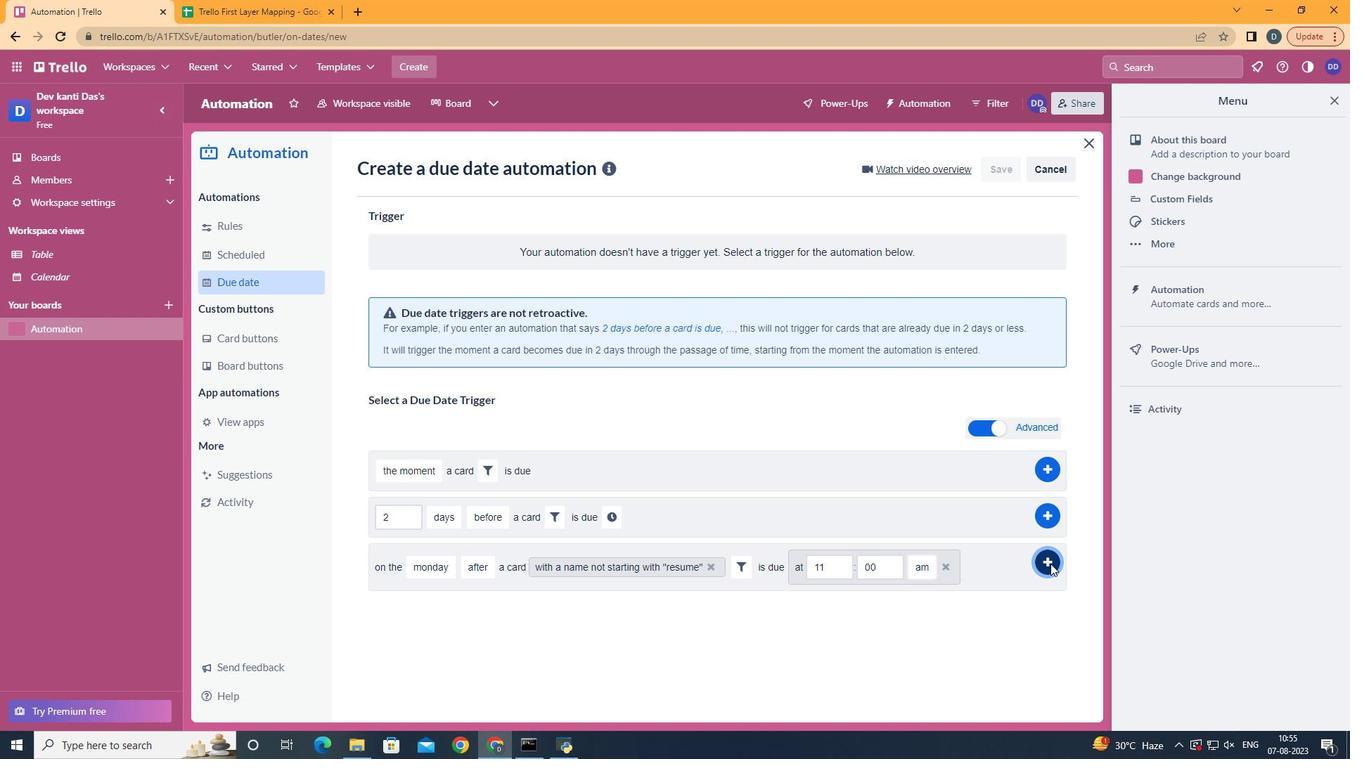 
Action: Mouse pressed left at (1051, 564)
Screenshot: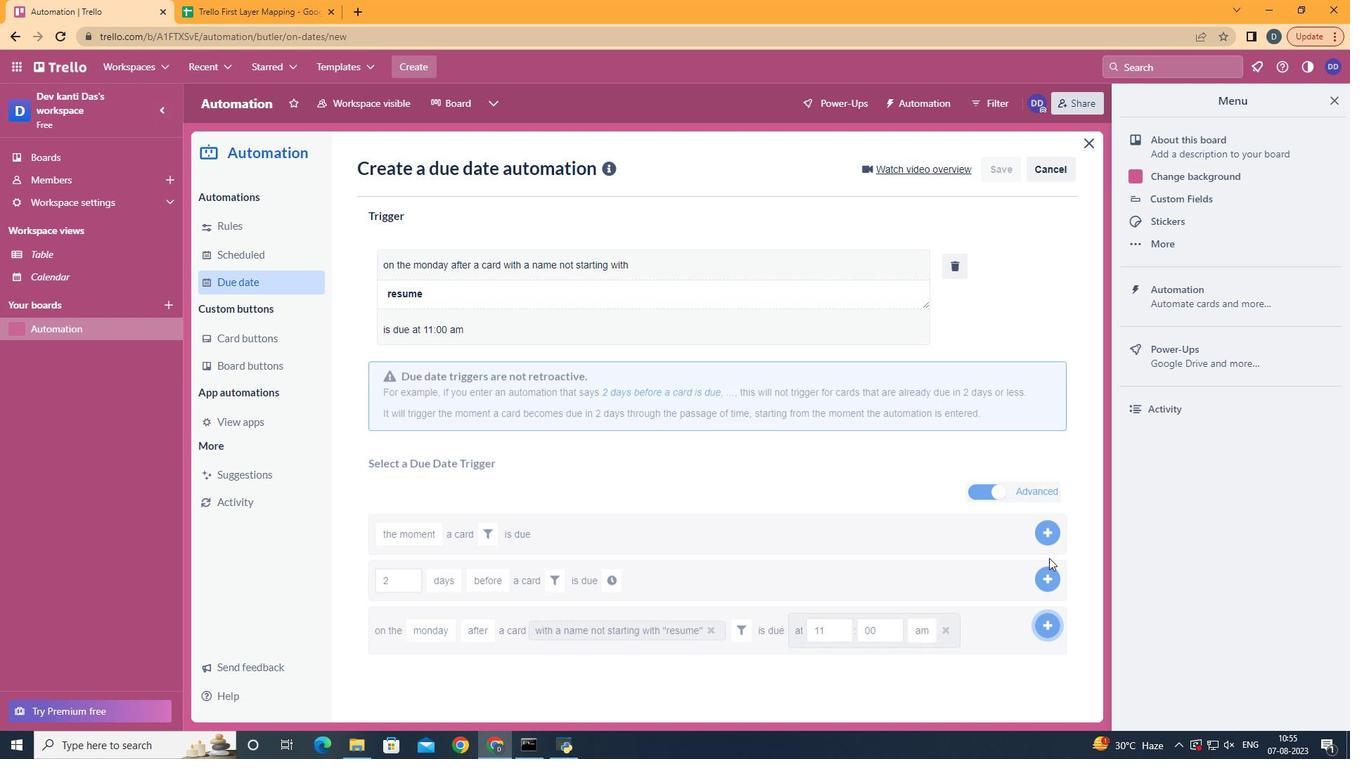 
Action: Mouse moved to (691, 267)
Screenshot: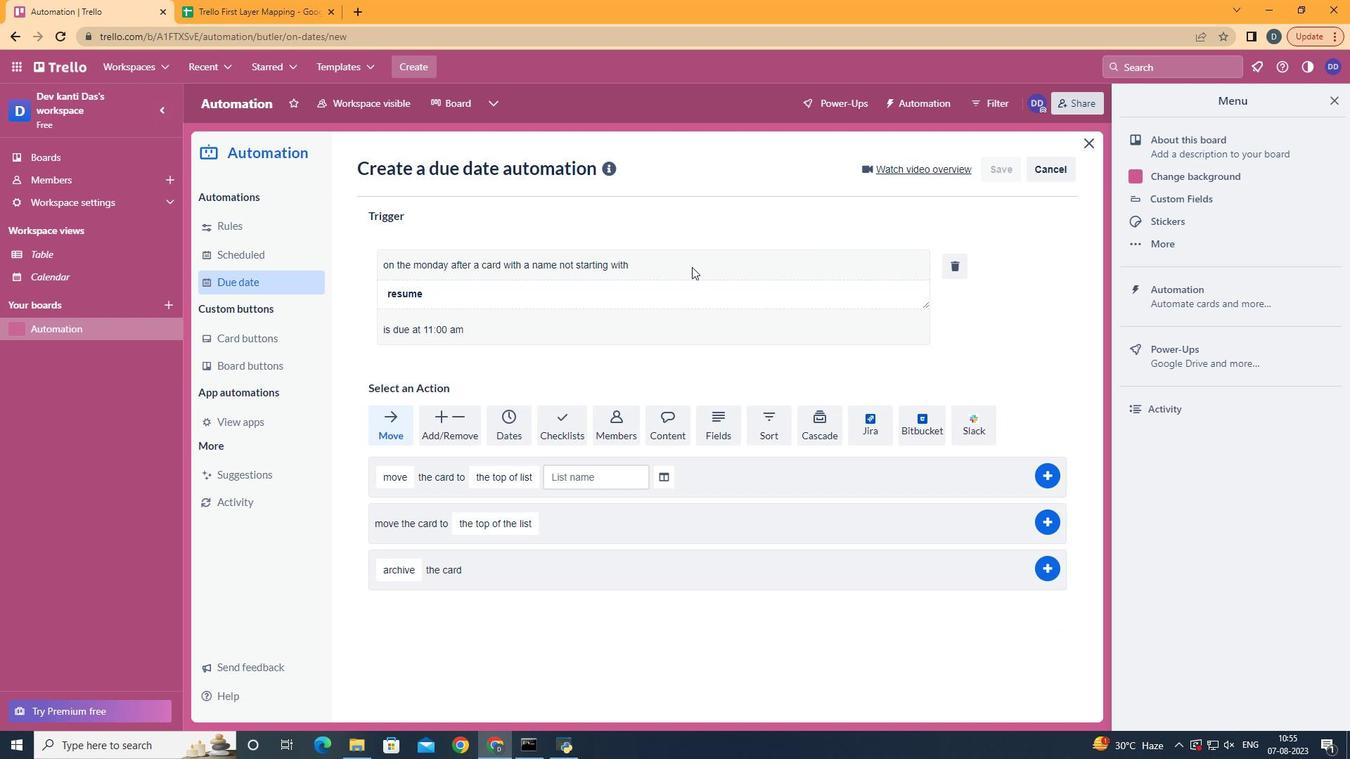 
